 Task: Set up an event for the photography class.
Action: Mouse moved to (720, 317)
Screenshot: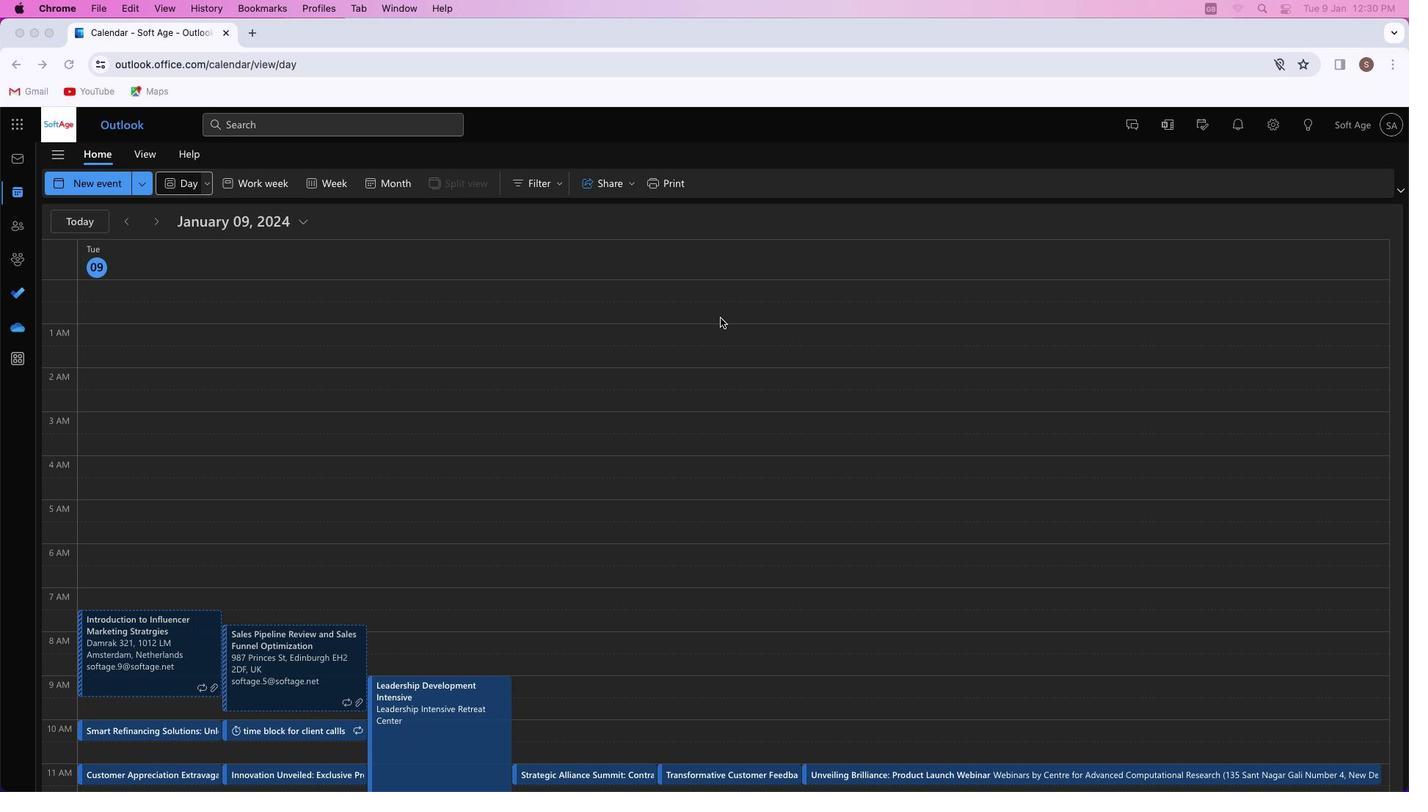 
Action: Mouse pressed left at (720, 317)
Screenshot: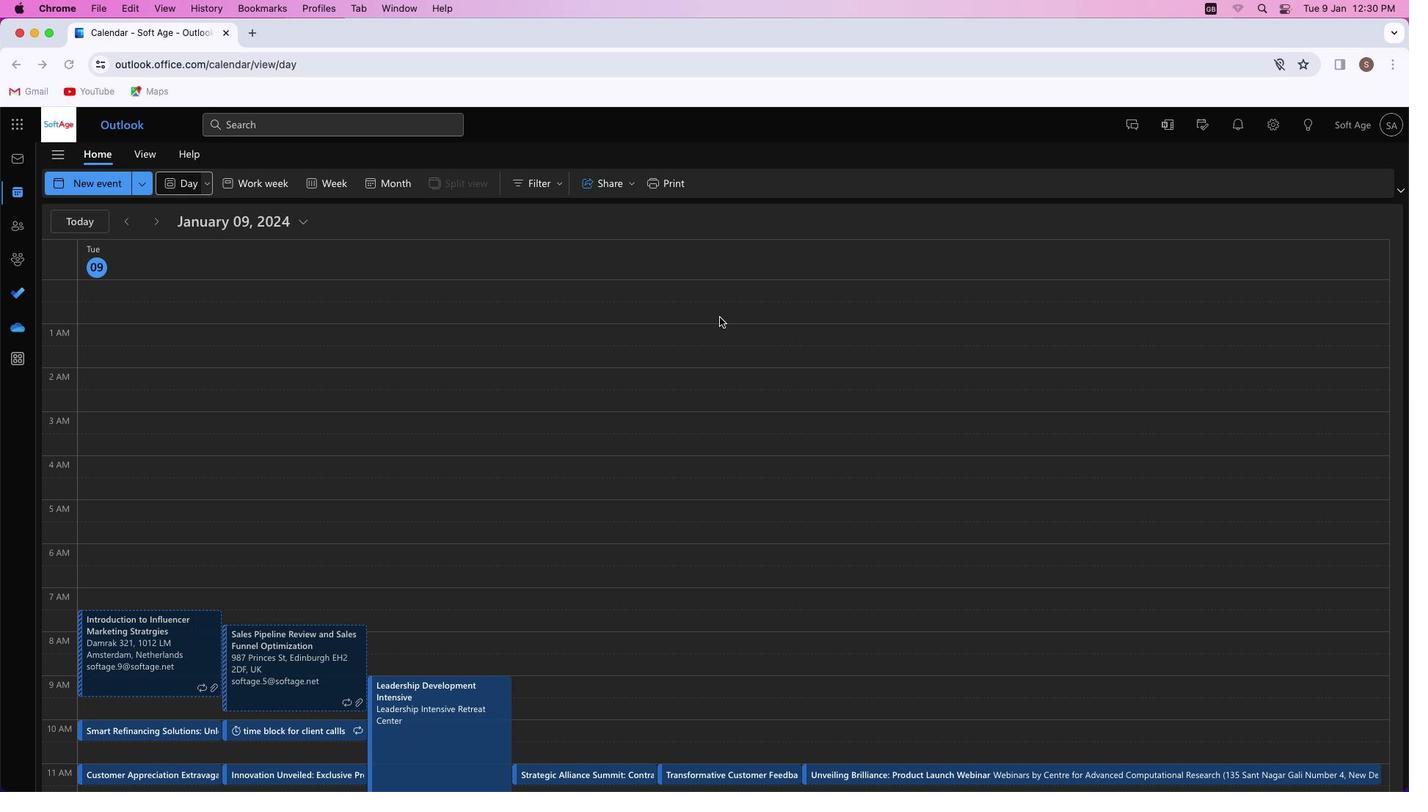 
Action: Mouse moved to (98, 183)
Screenshot: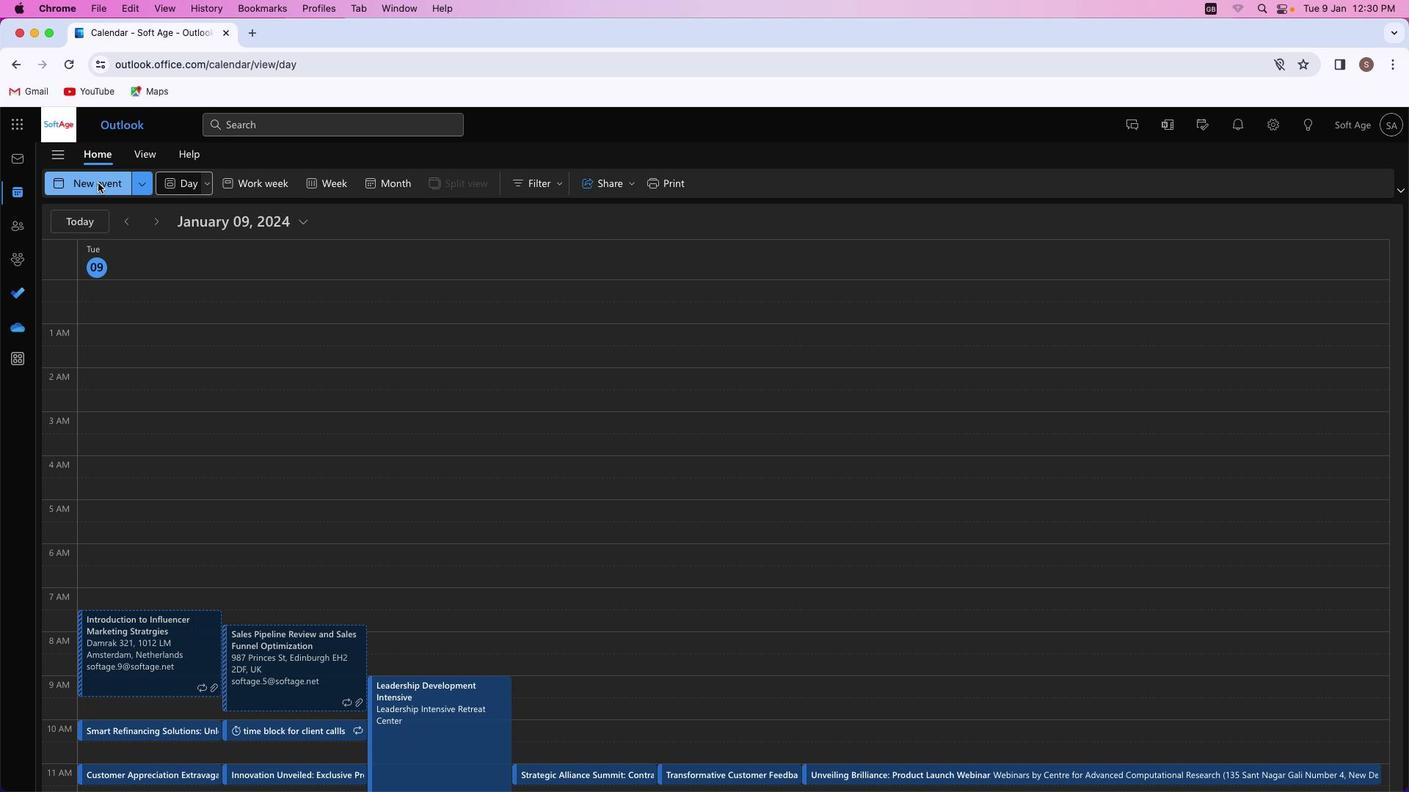 
Action: Mouse pressed left at (98, 183)
Screenshot: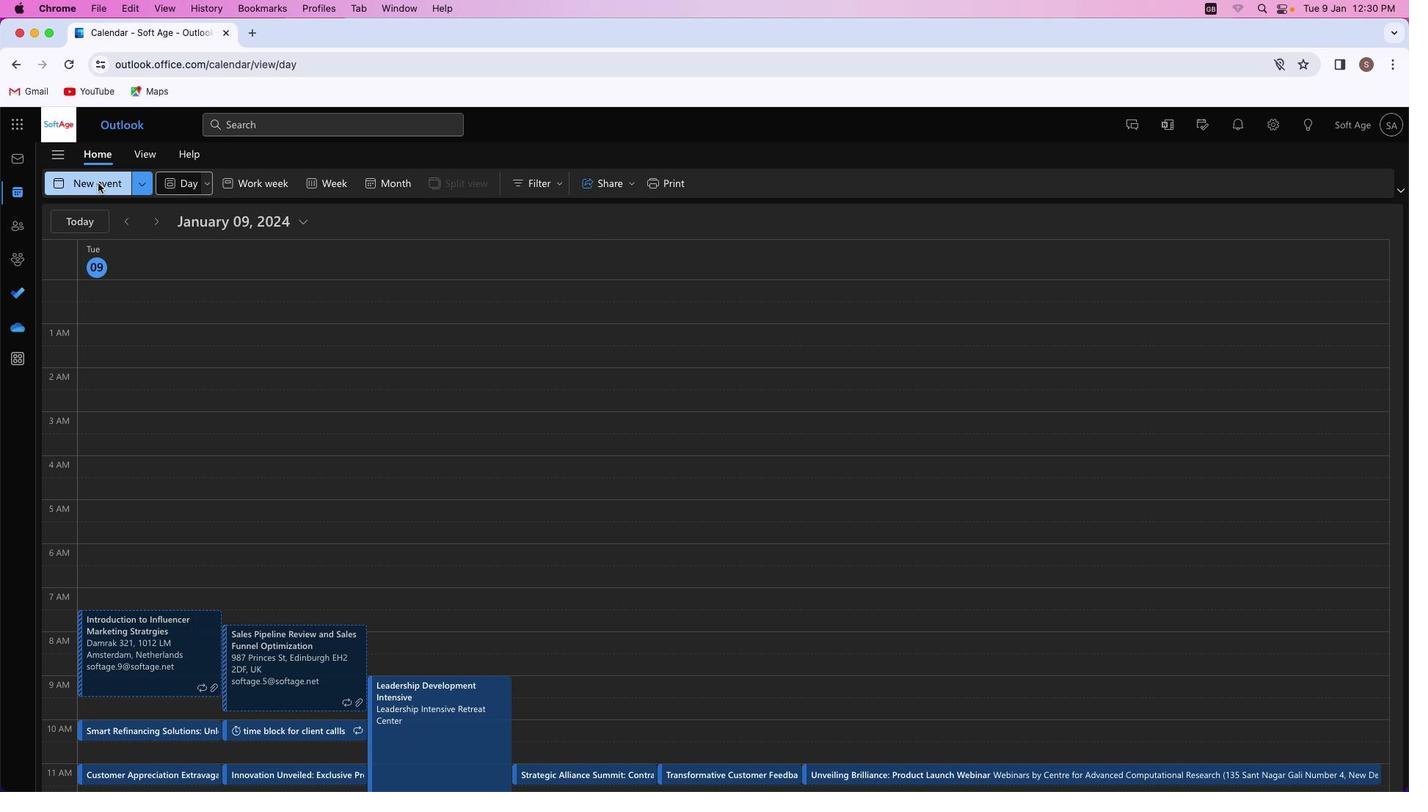 
Action: Mouse moved to (391, 276)
Screenshot: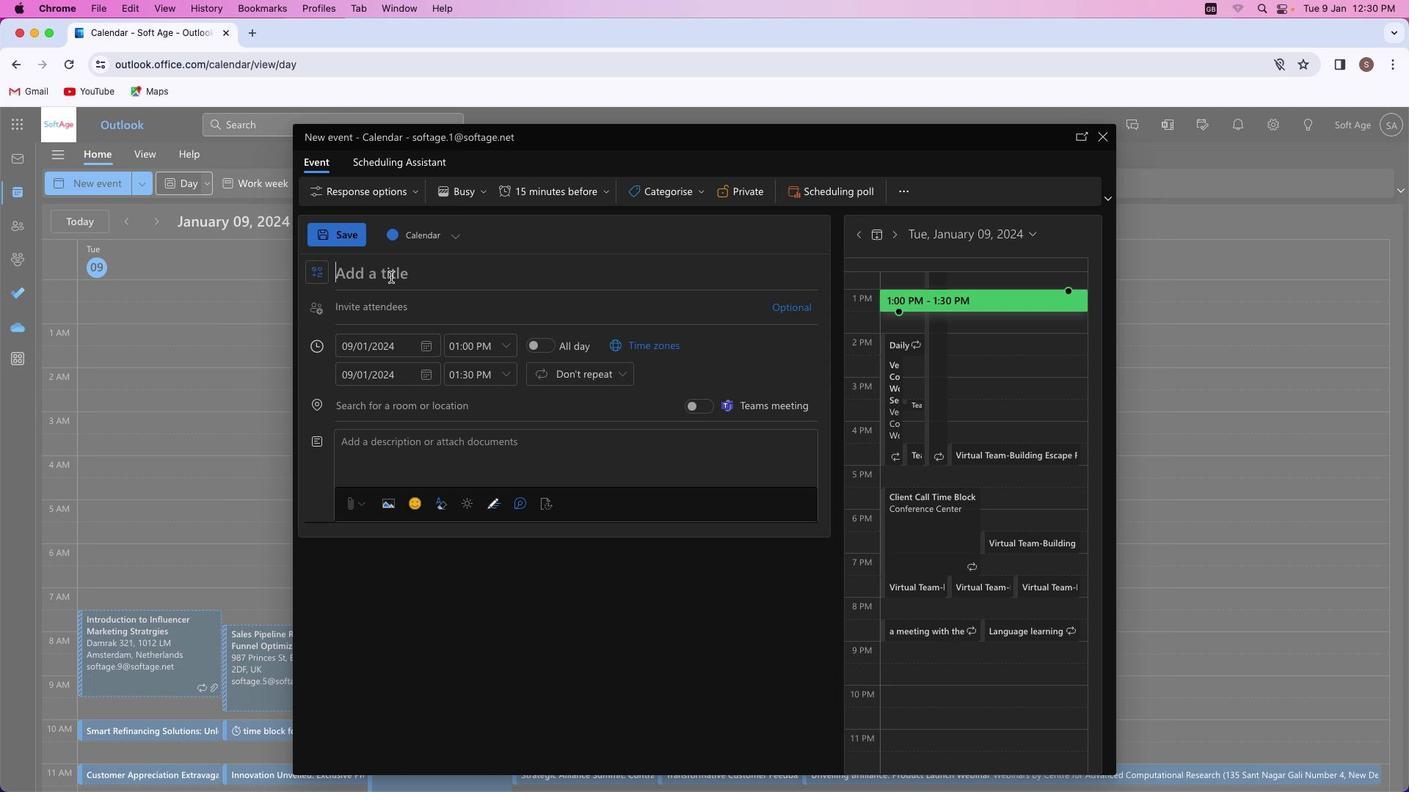 
Action: Mouse pressed left at (391, 276)
Screenshot: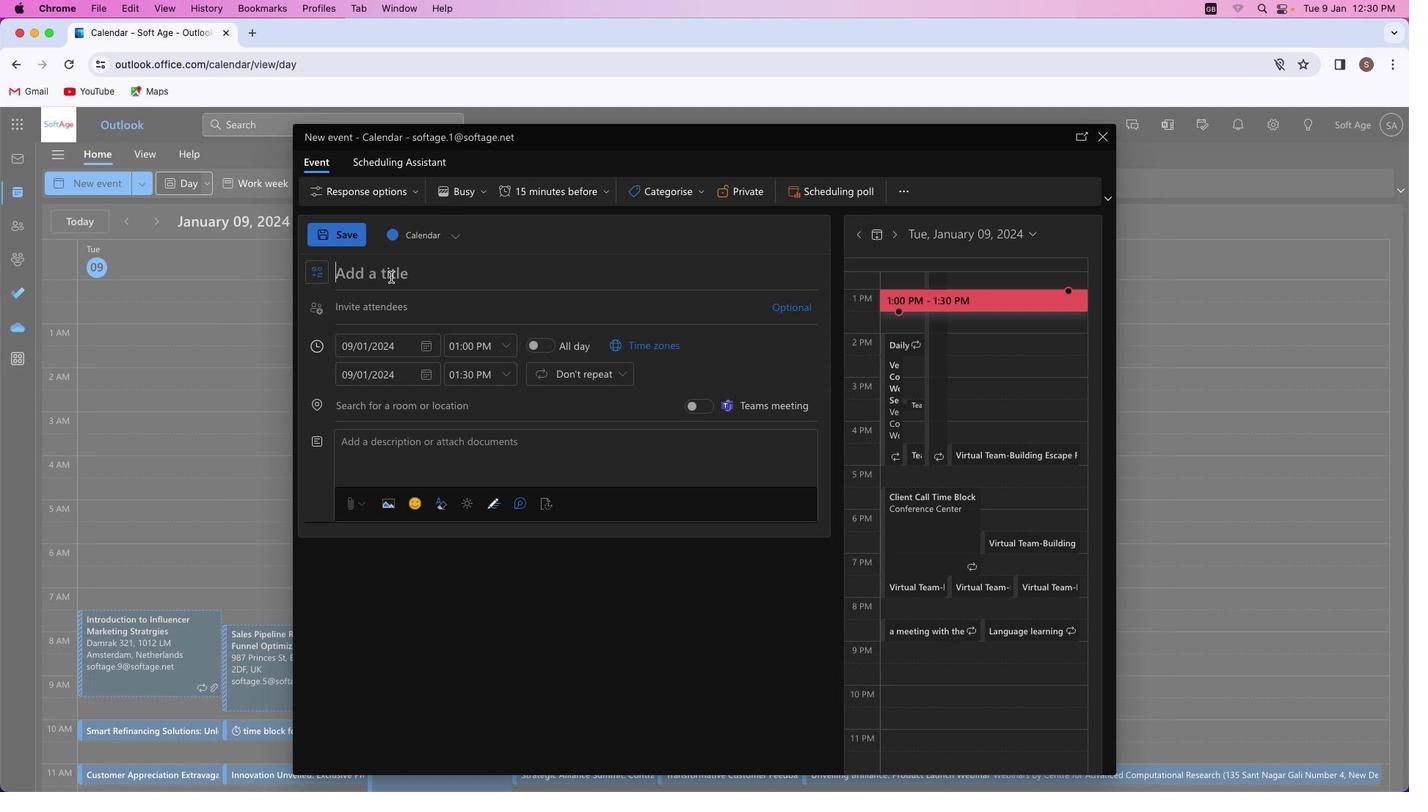 
Action: Key pressed Key.shift'S''h''u''t''t''e''r'Key.shift'C''r''a''f''t'Key.shift_r':'Key.spaceKey.leftKey.leftKey.leftKey.rightKey.rightKey.rightKey.shift'P''h''o''t''o''g''r''a''p''h''y'Key.spaceKey.shift'C''l''a''s''s'
Screenshot: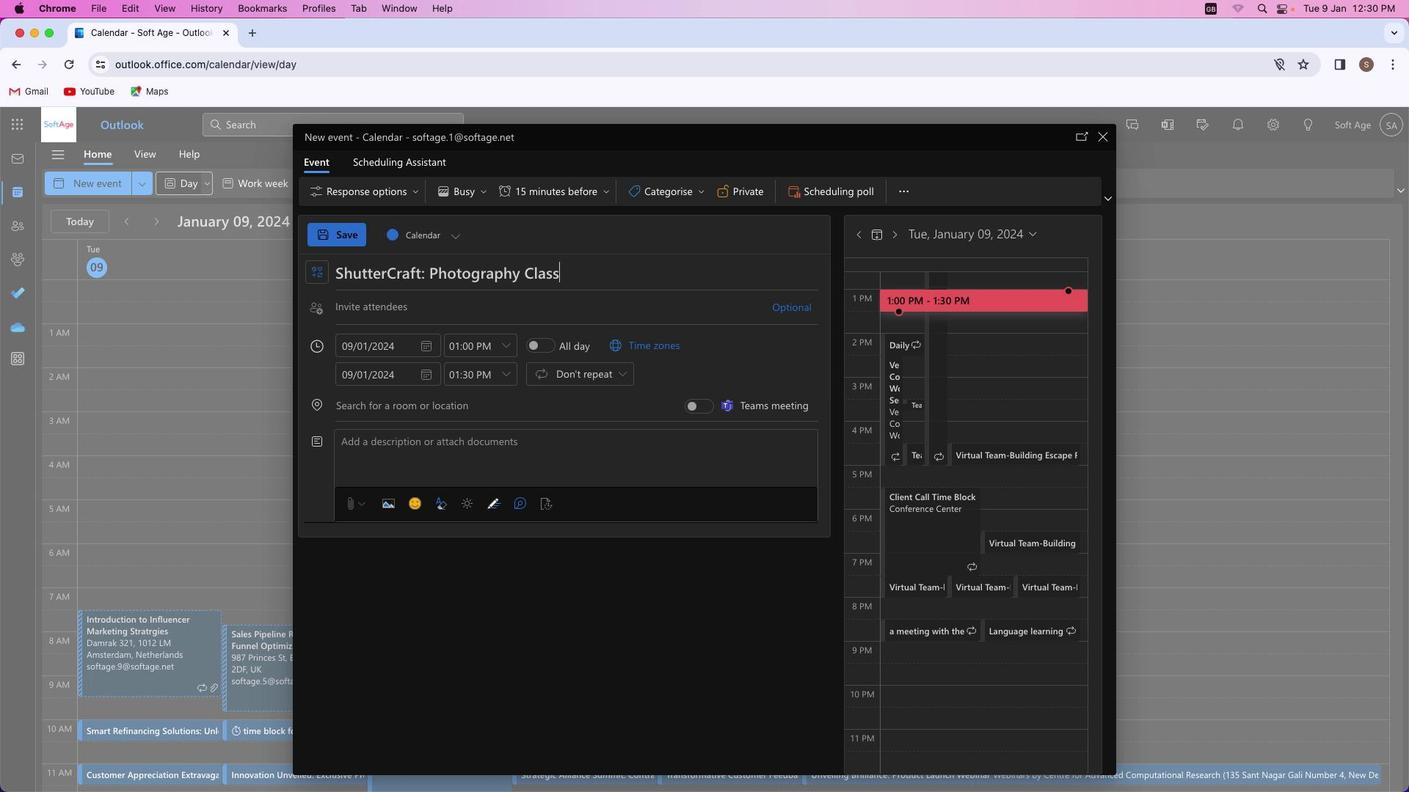 
Action: Mouse moved to (388, 300)
Screenshot: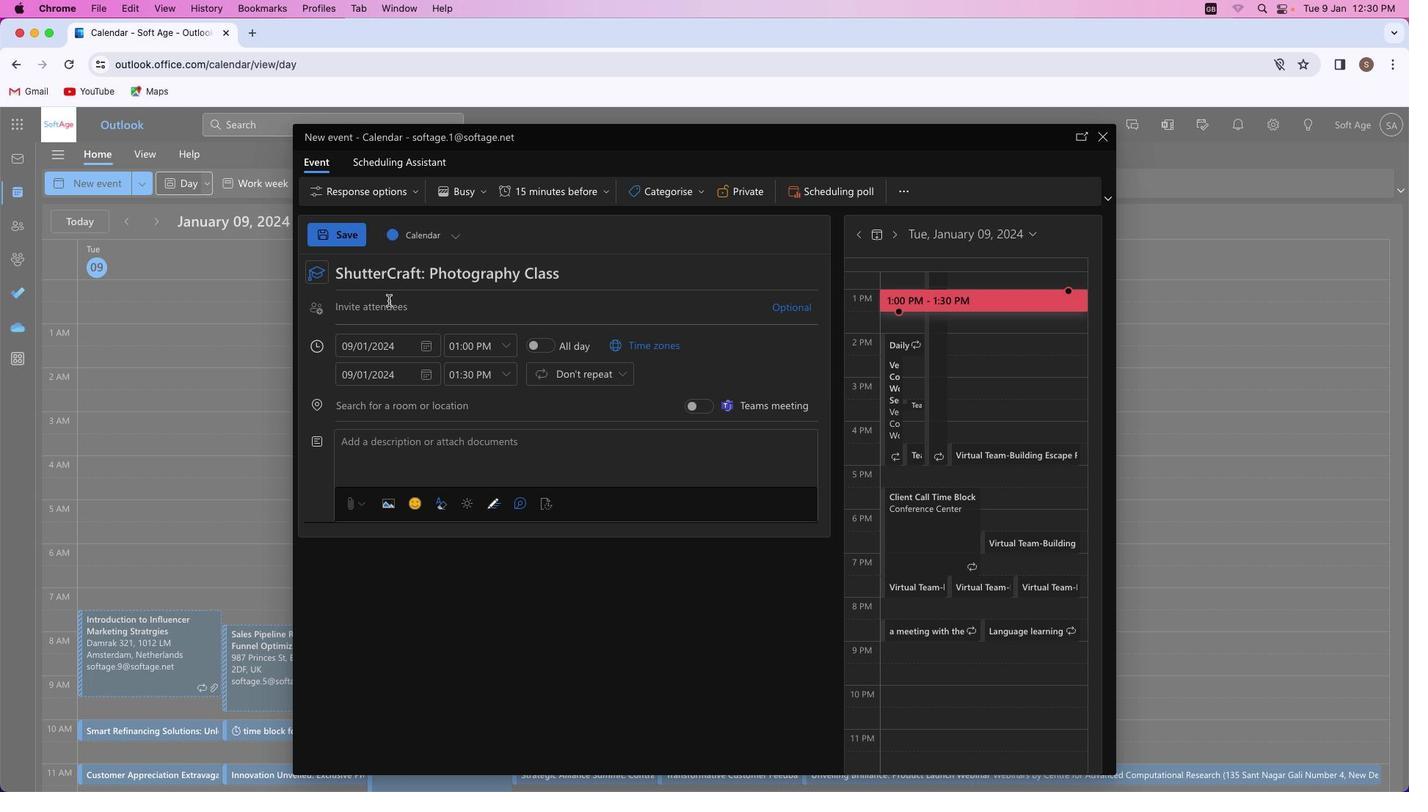 
Action: Mouse pressed left at (388, 300)
Screenshot: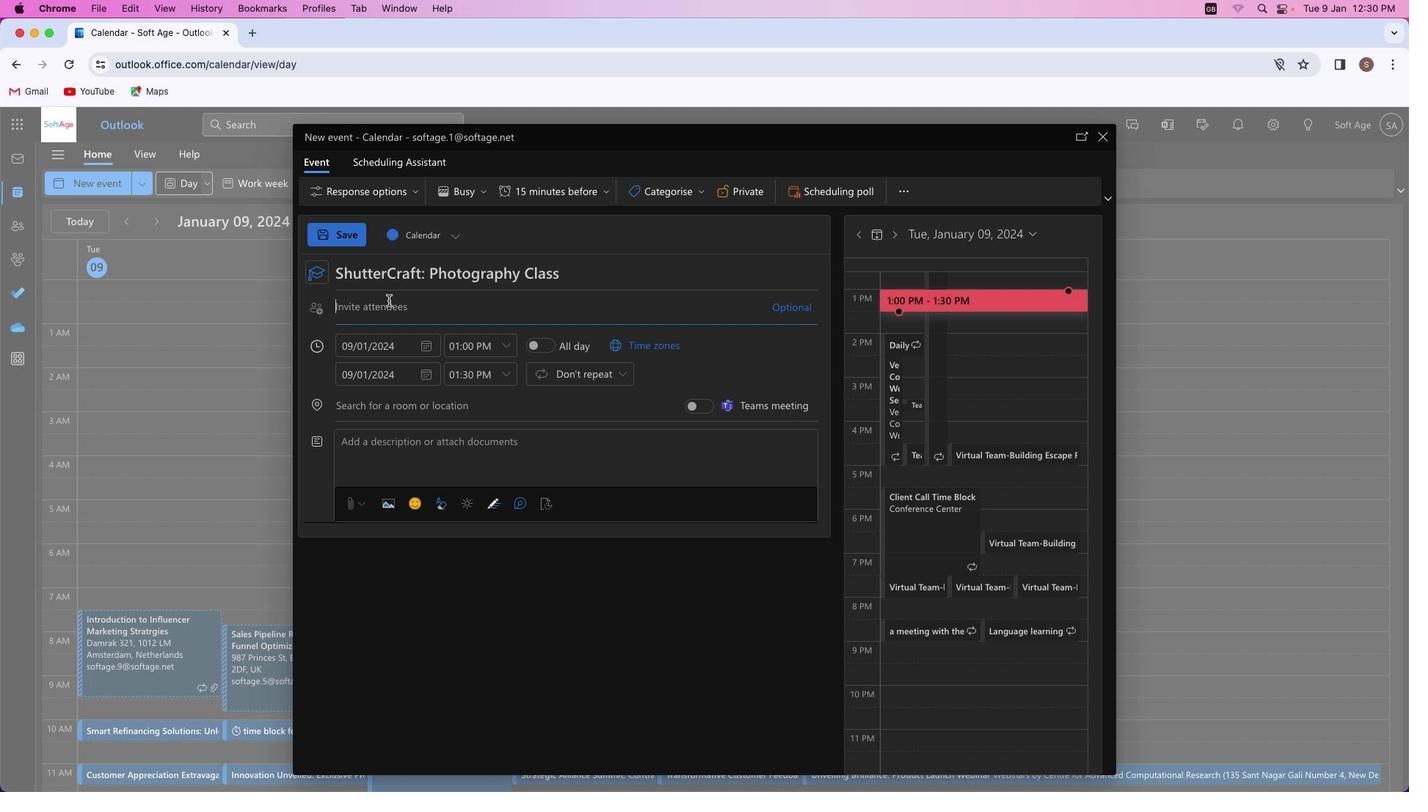 
Action: Key pressed Key.shift'A''k''a''s''h''r''a''j''p''u''t'Key.shift'@''o''u''t''l''o''o''k''.''c''o''m'
Screenshot: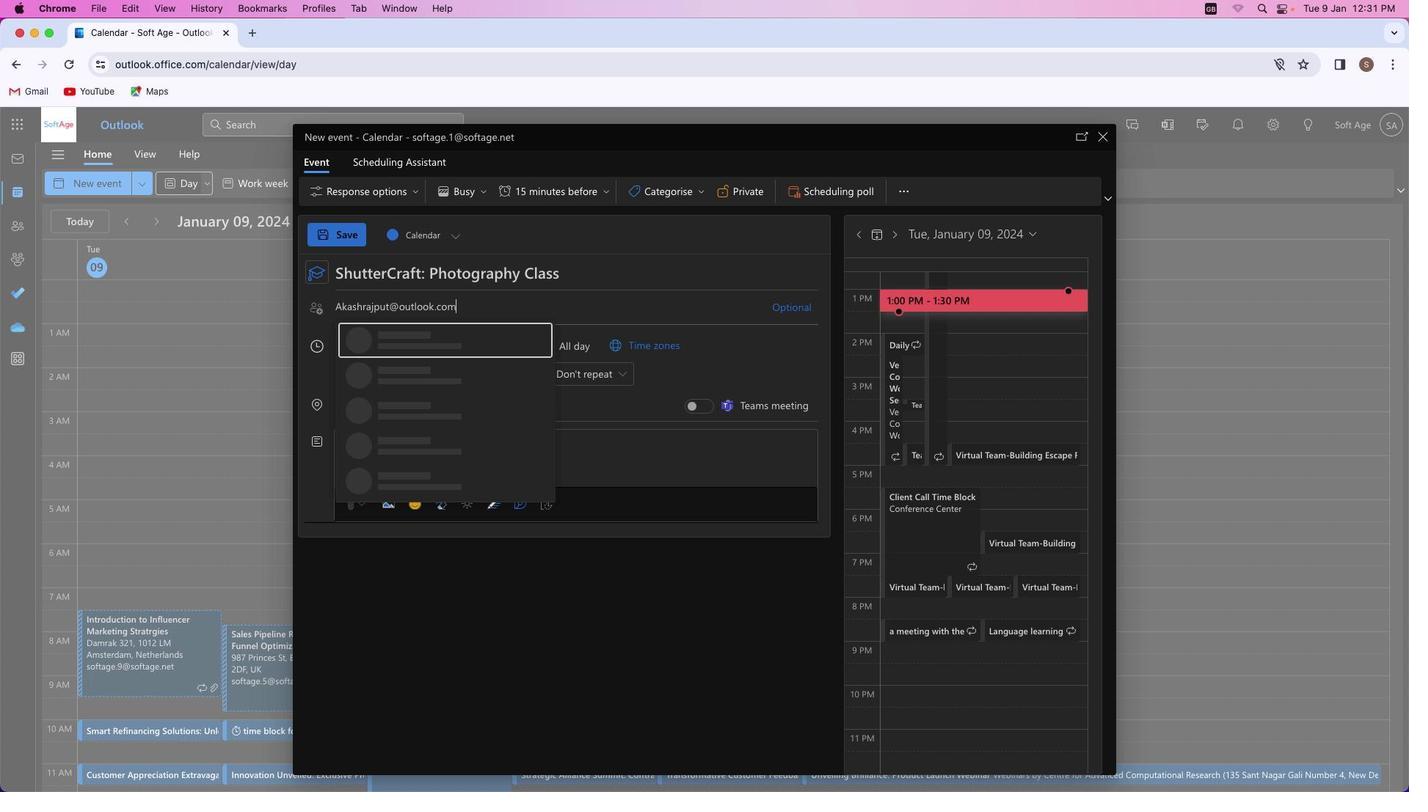 
Action: Mouse moved to (449, 334)
Screenshot: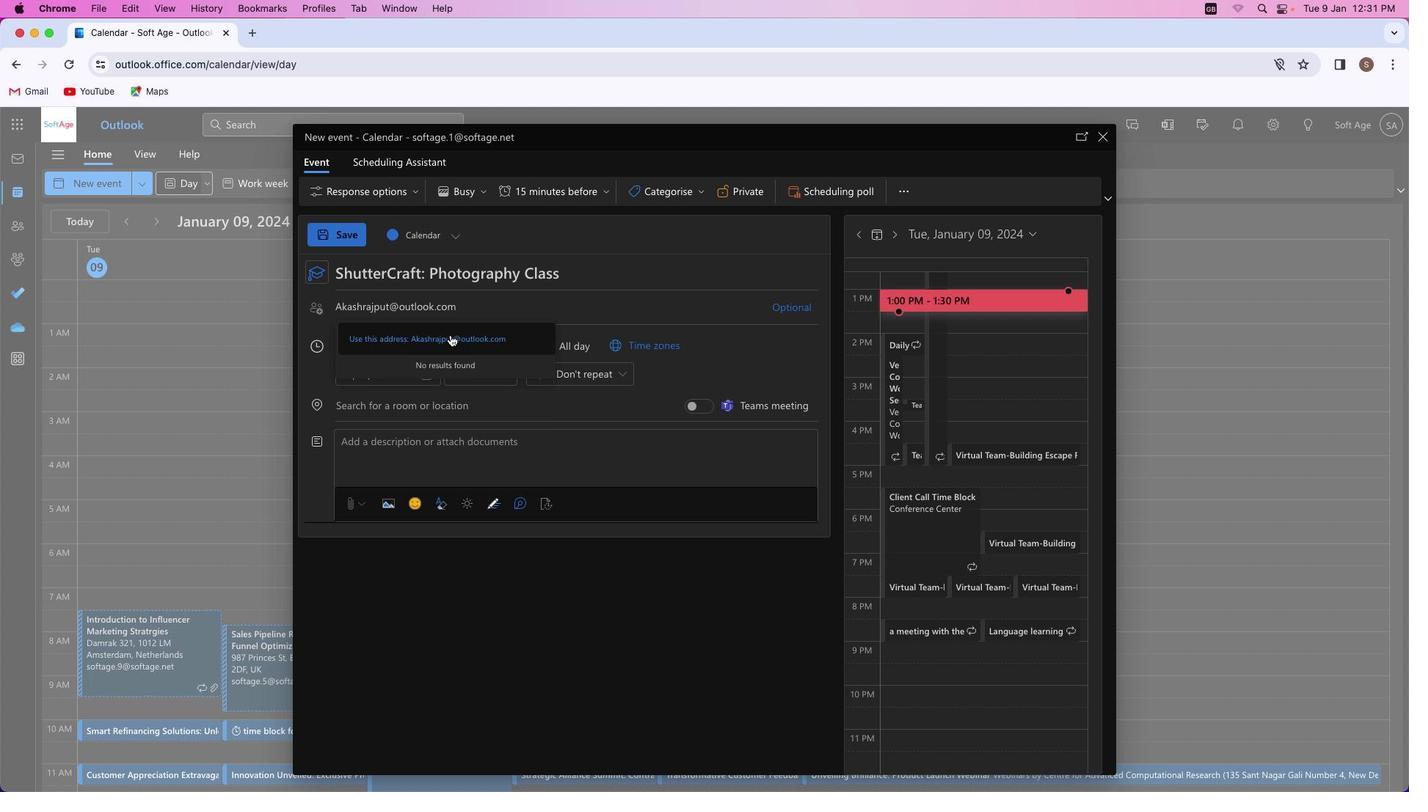 
Action: Mouse pressed left at (449, 334)
Screenshot: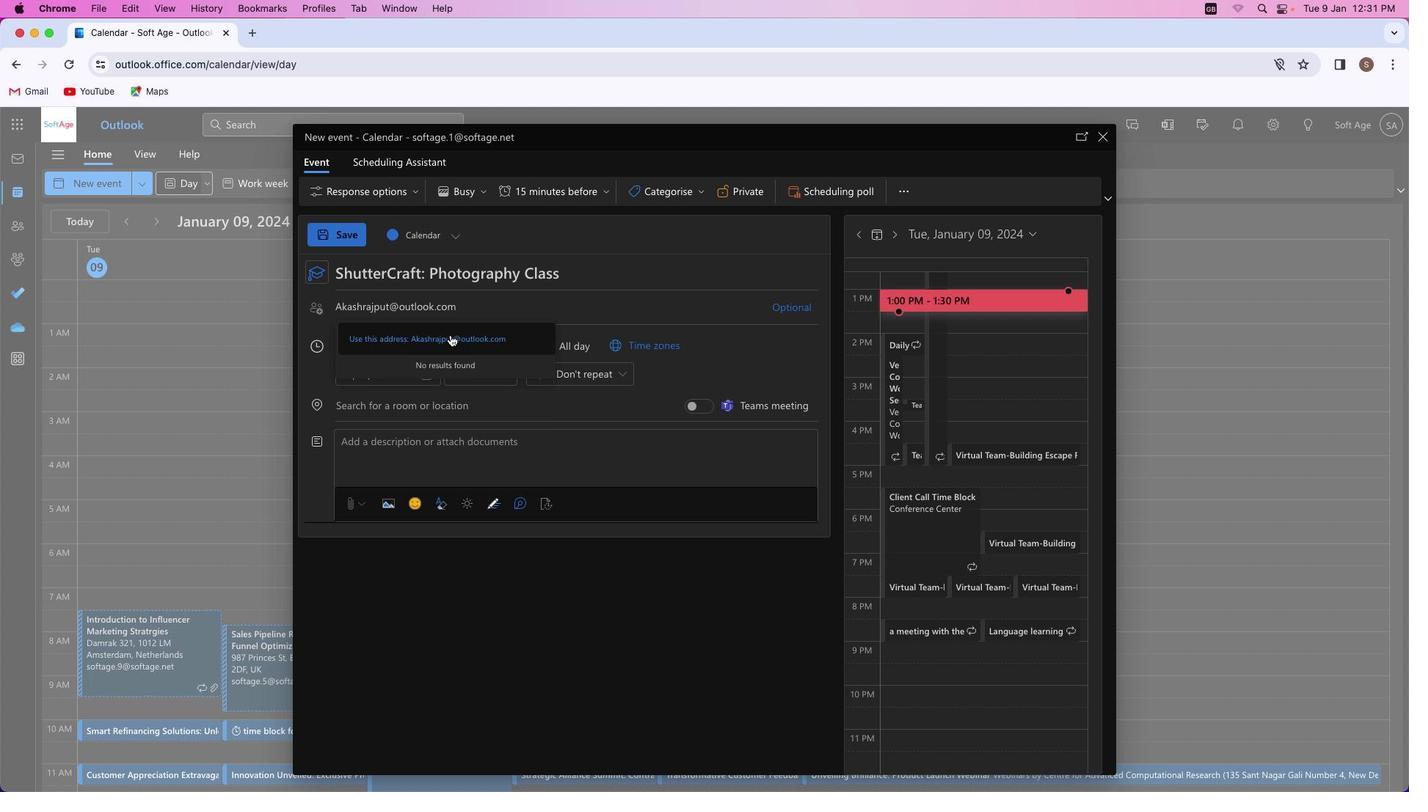 
Action: Mouse moved to (499, 339)
Screenshot: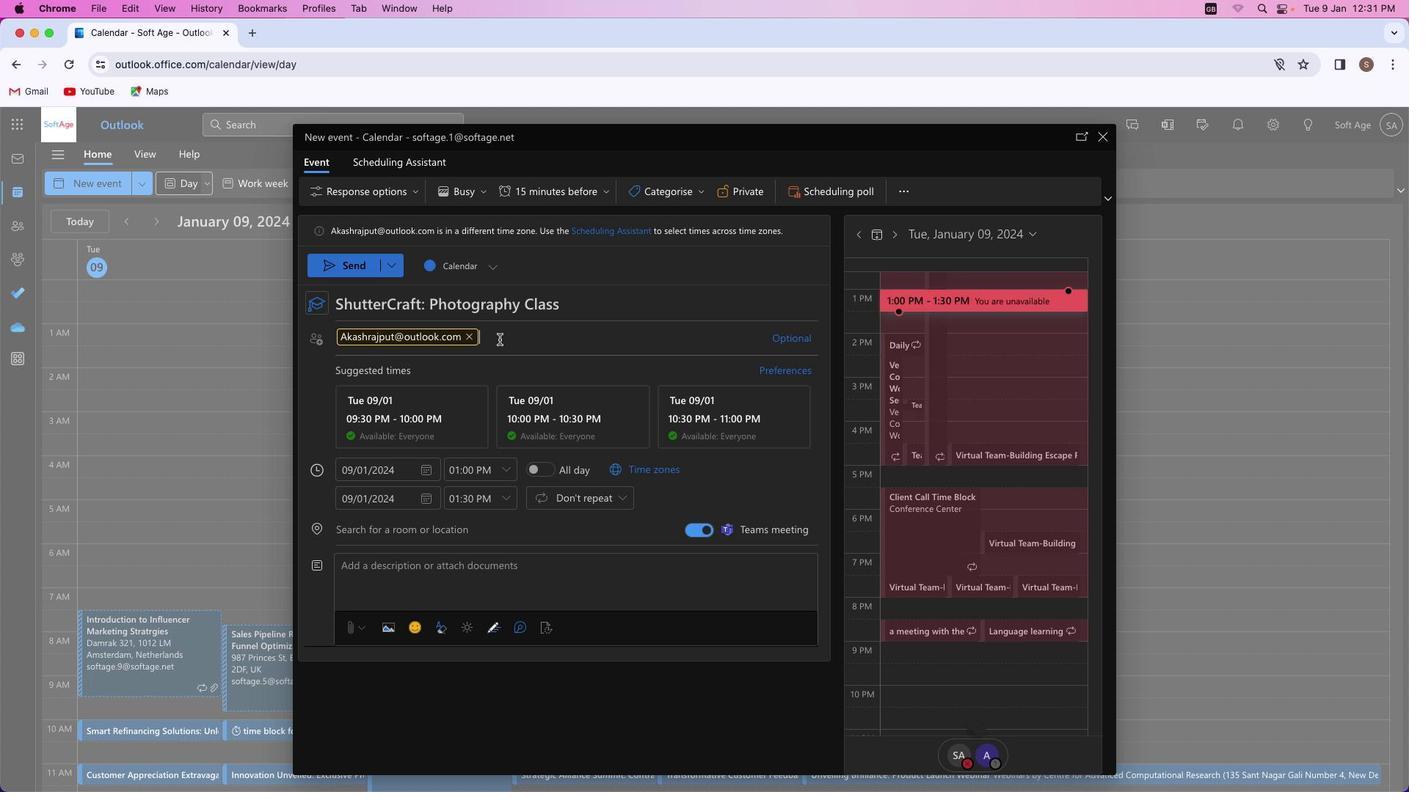 
Action: Key pressed 's''h''i''v''a''m''y''a''d''a''v''s''m''4''1'Key.shift'@''o''u''t''l''o''o''k''.''c''o''m'
Screenshot: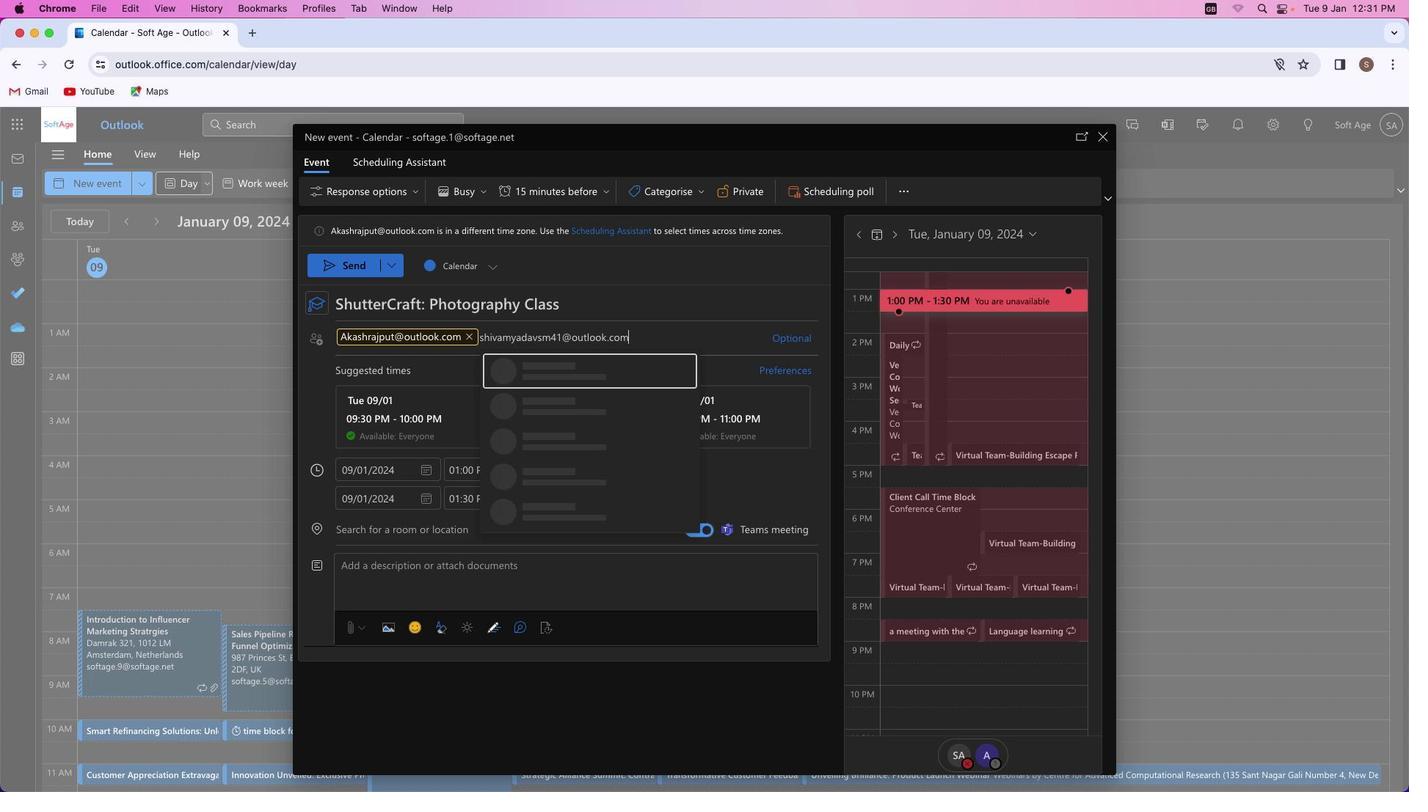 
Action: Mouse moved to (618, 369)
Screenshot: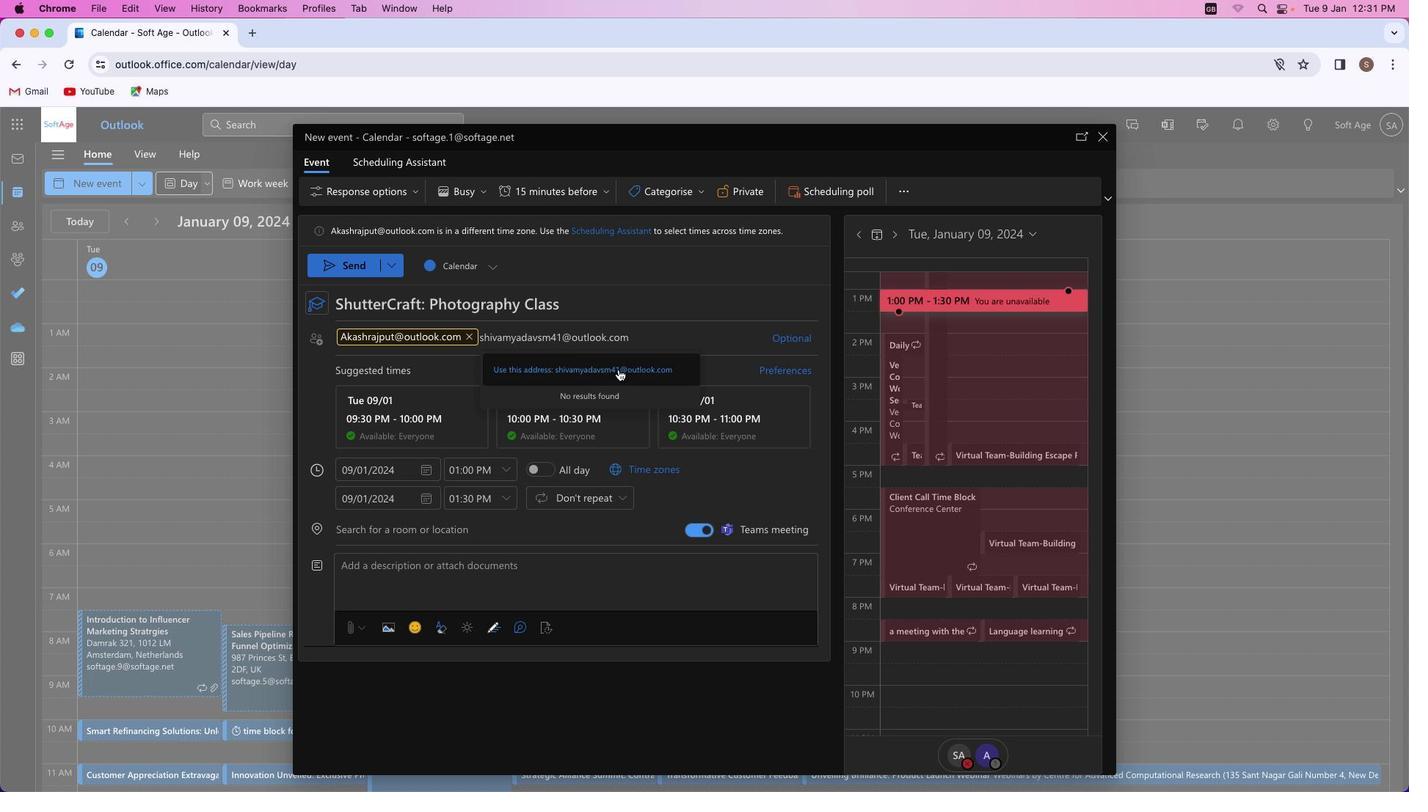 
Action: Mouse pressed left at (618, 369)
Screenshot: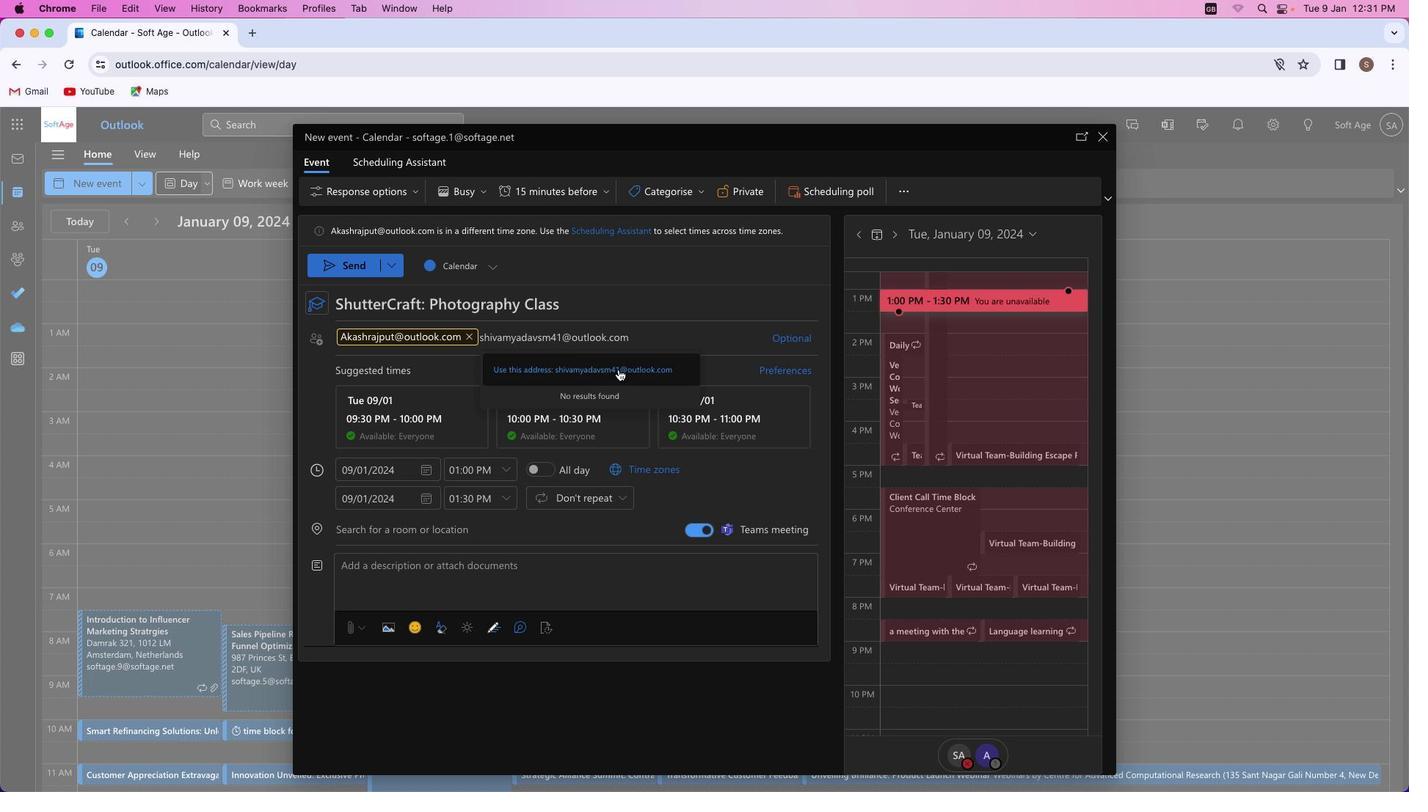 
Action: Mouse moved to (803, 349)
Screenshot: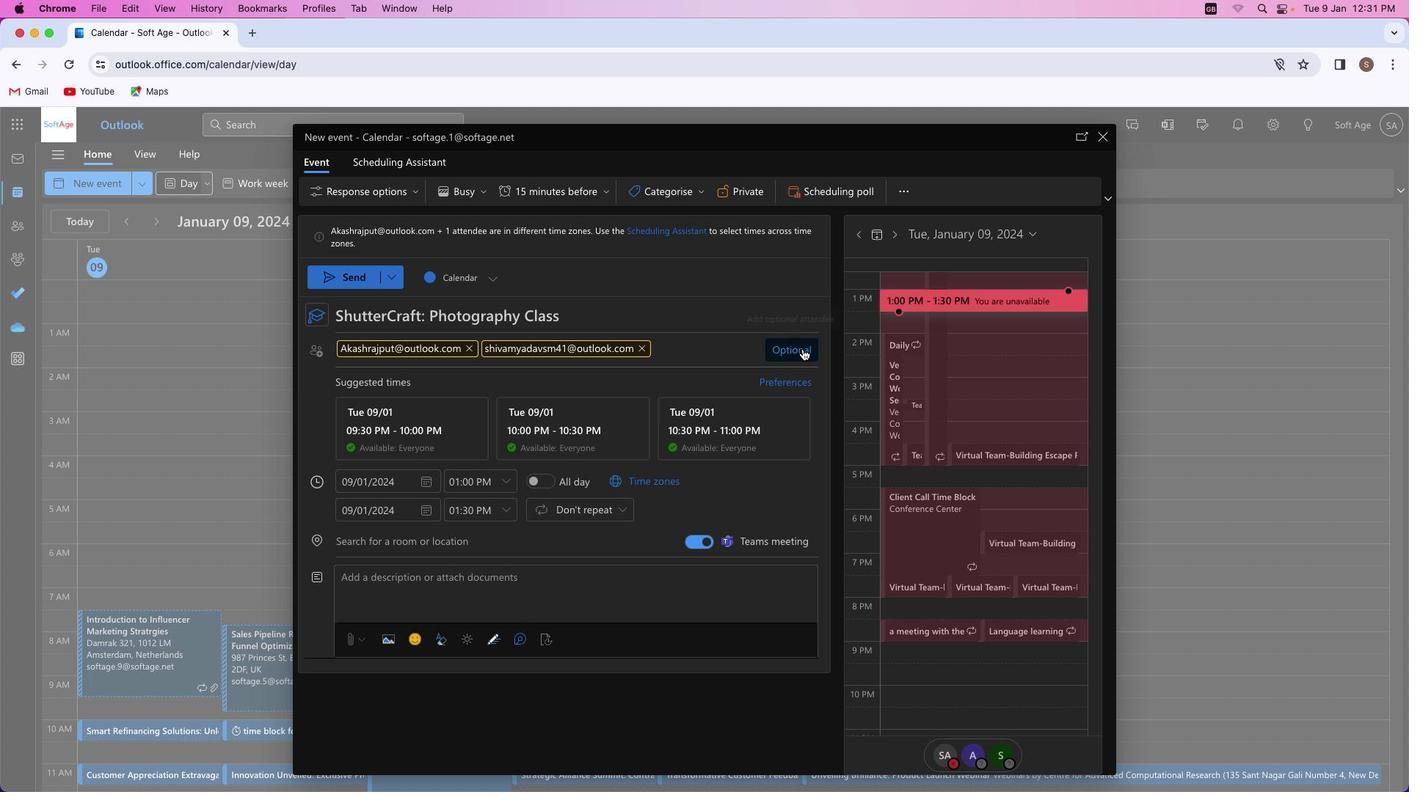 
Action: Mouse pressed left at (803, 349)
Screenshot: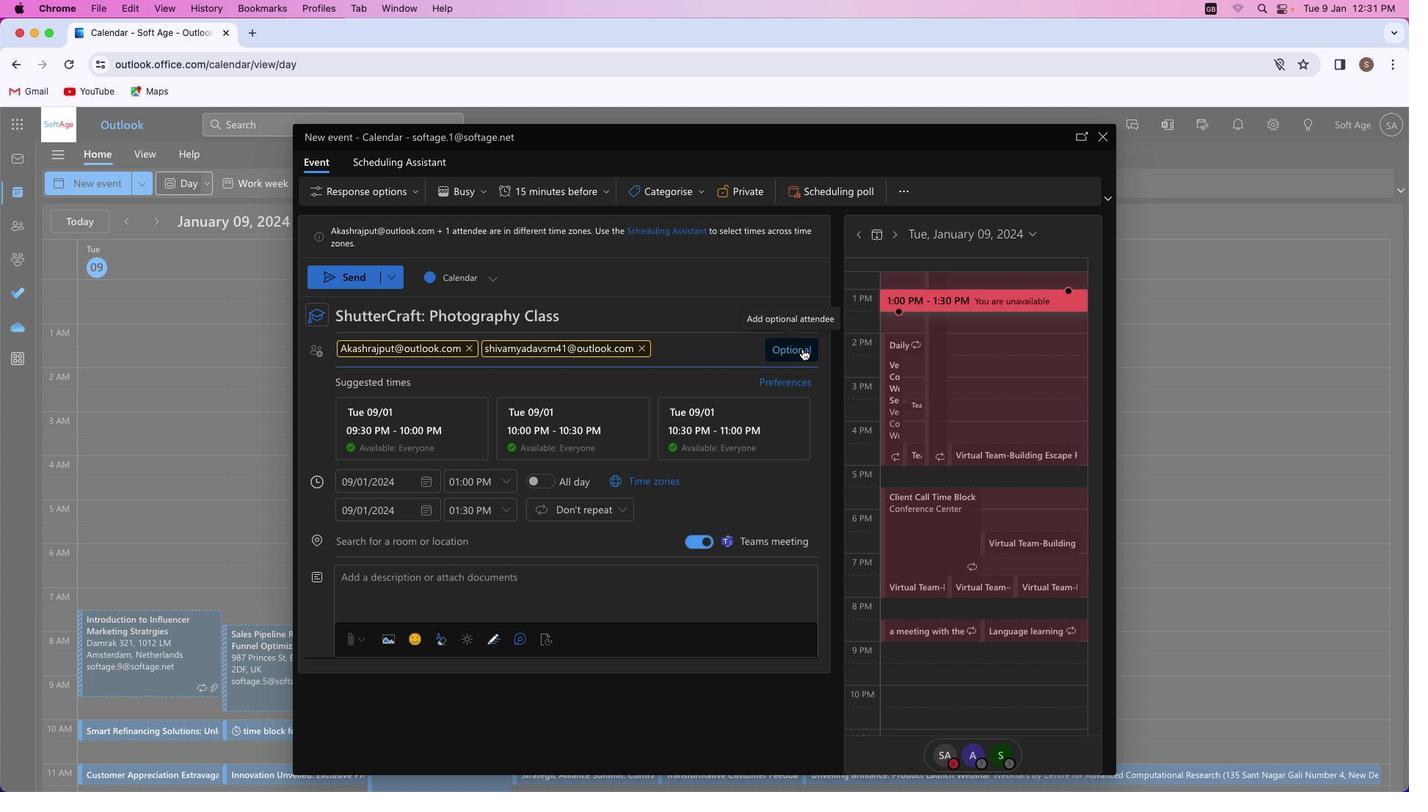 
Action: Mouse moved to (389, 379)
Screenshot: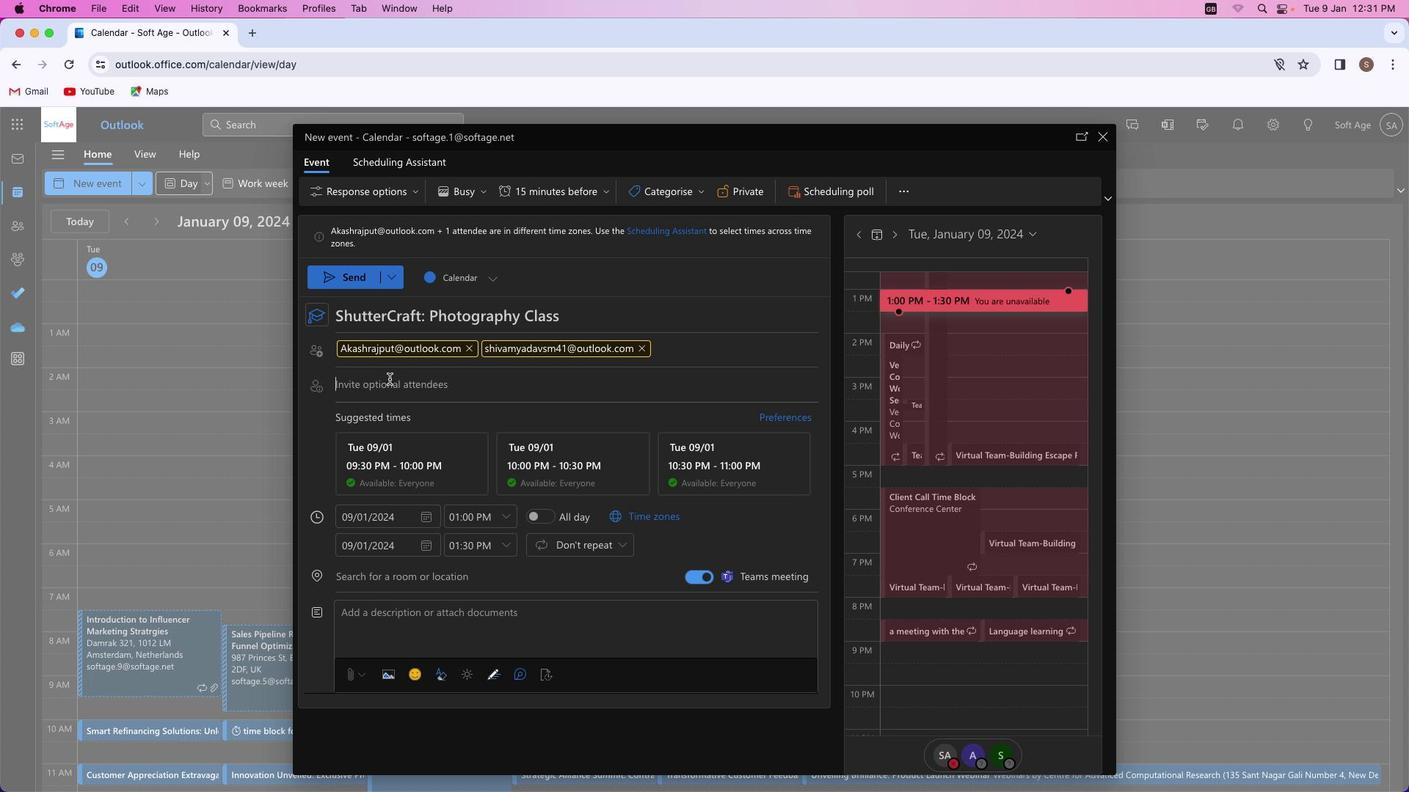 
Action: Key pressed 'm''u''k''k''u''n''d''1''0'Key.shift'@''o''u''t''l''o''o''k''.''c''o''m'
Screenshot: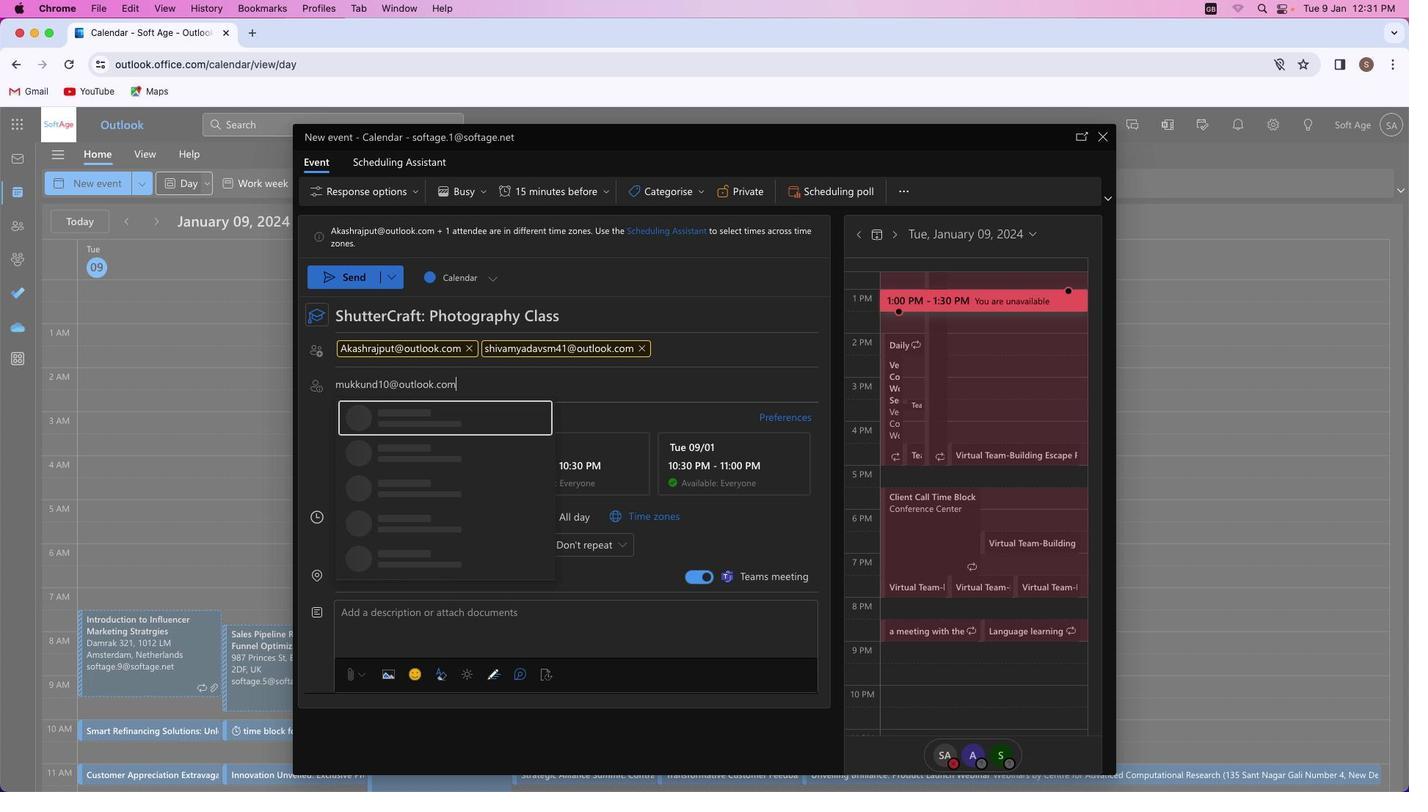 
Action: Mouse moved to (469, 410)
Screenshot: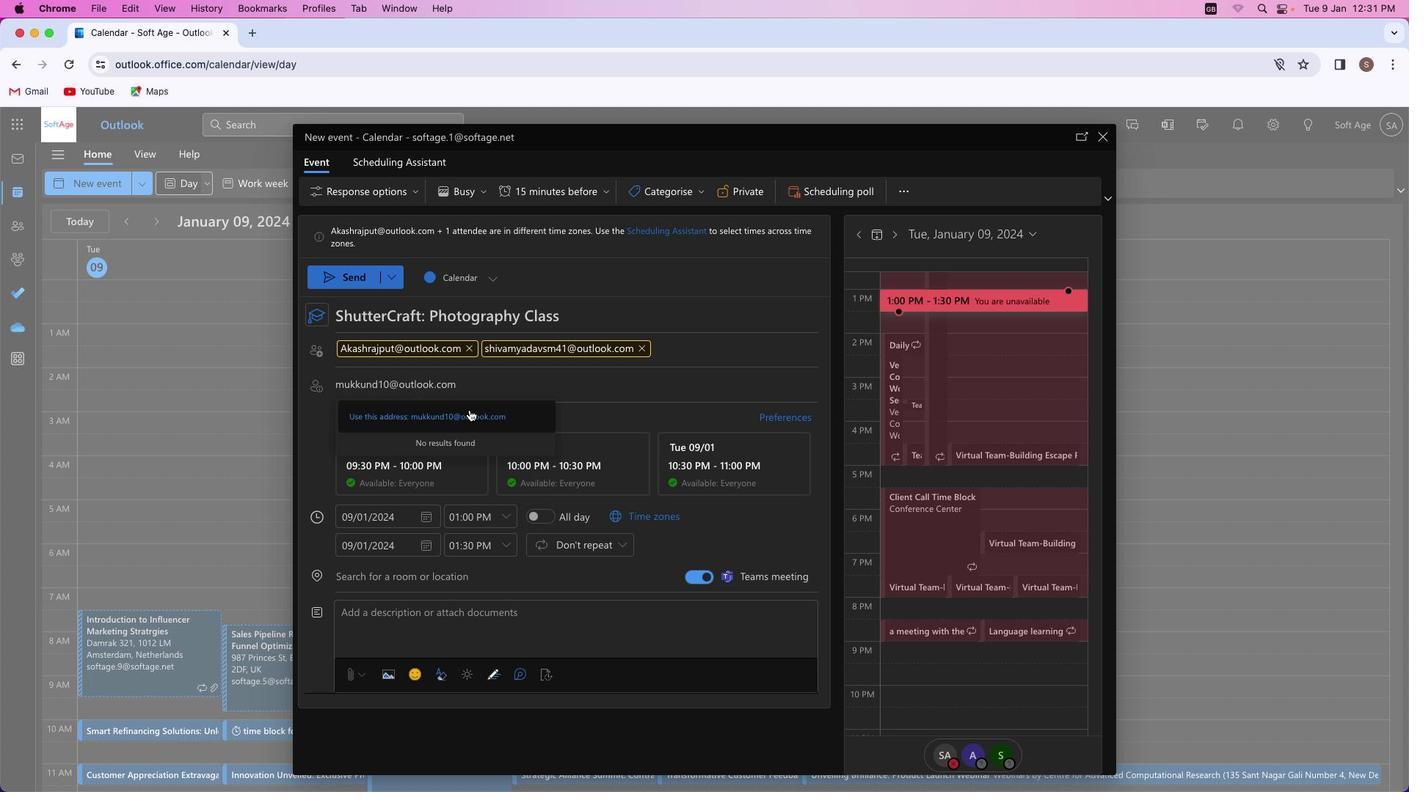 
Action: Mouse pressed left at (469, 410)
Screenshot: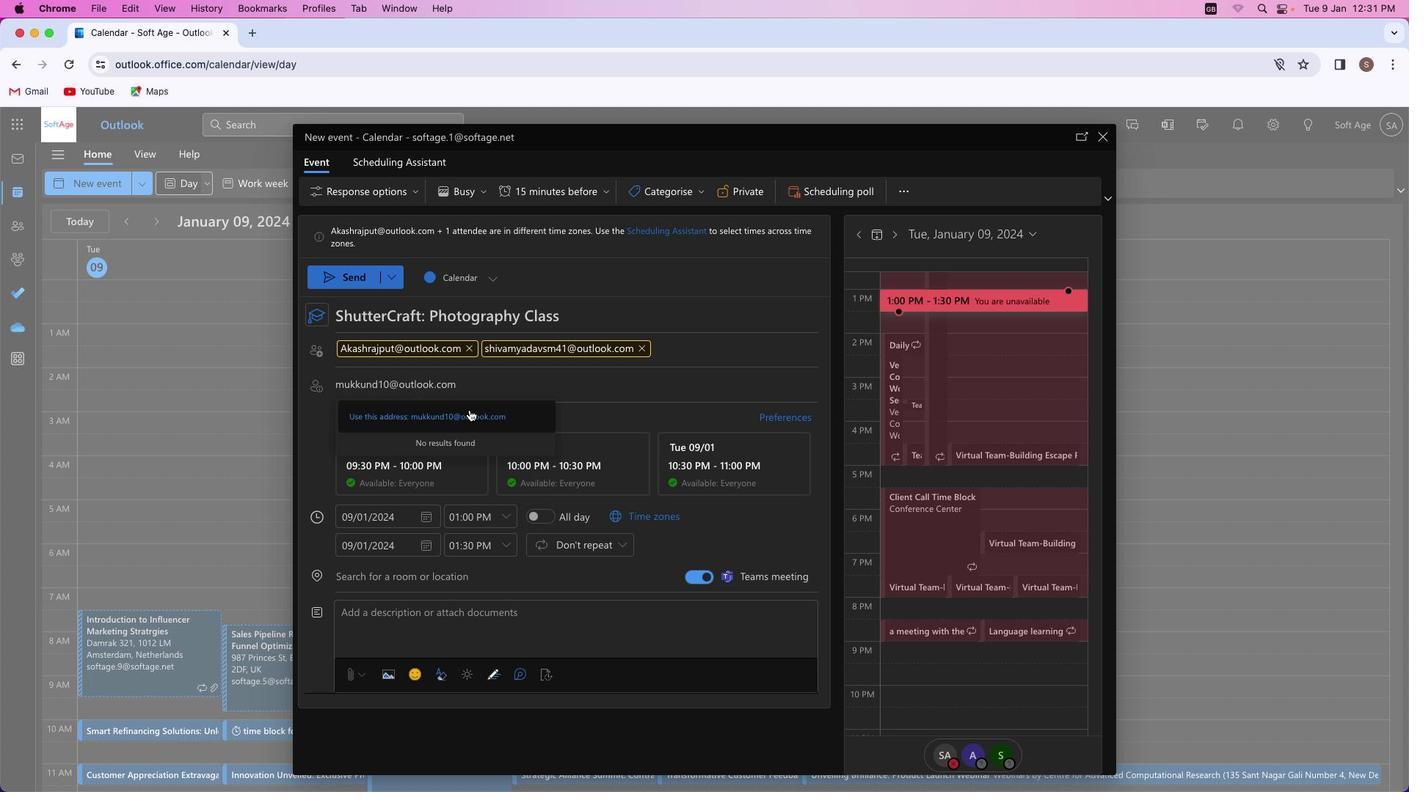 
Action: Mouse moved to (382, 575)
Screenshot: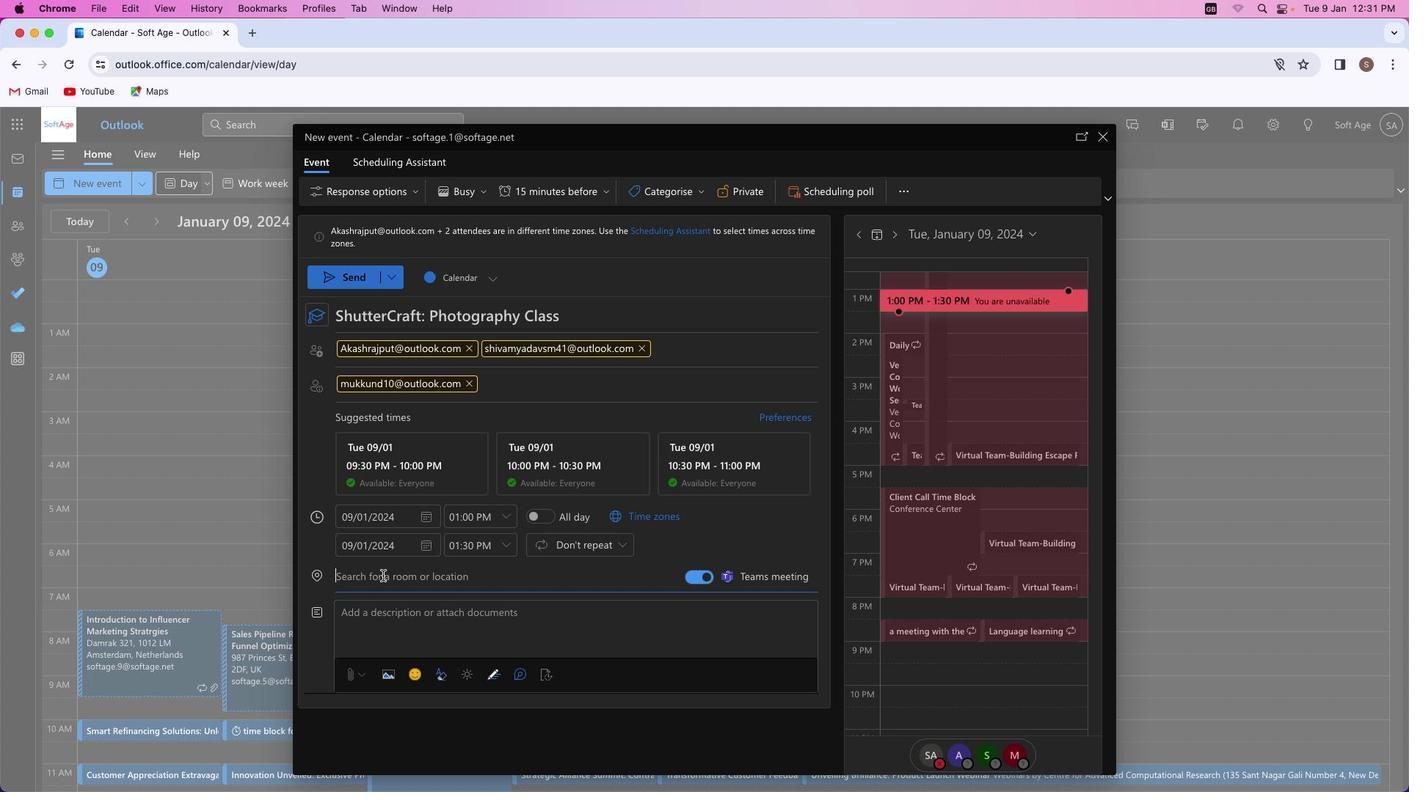 
Action: Mouse pressed left at (382, 575)
Screenshot: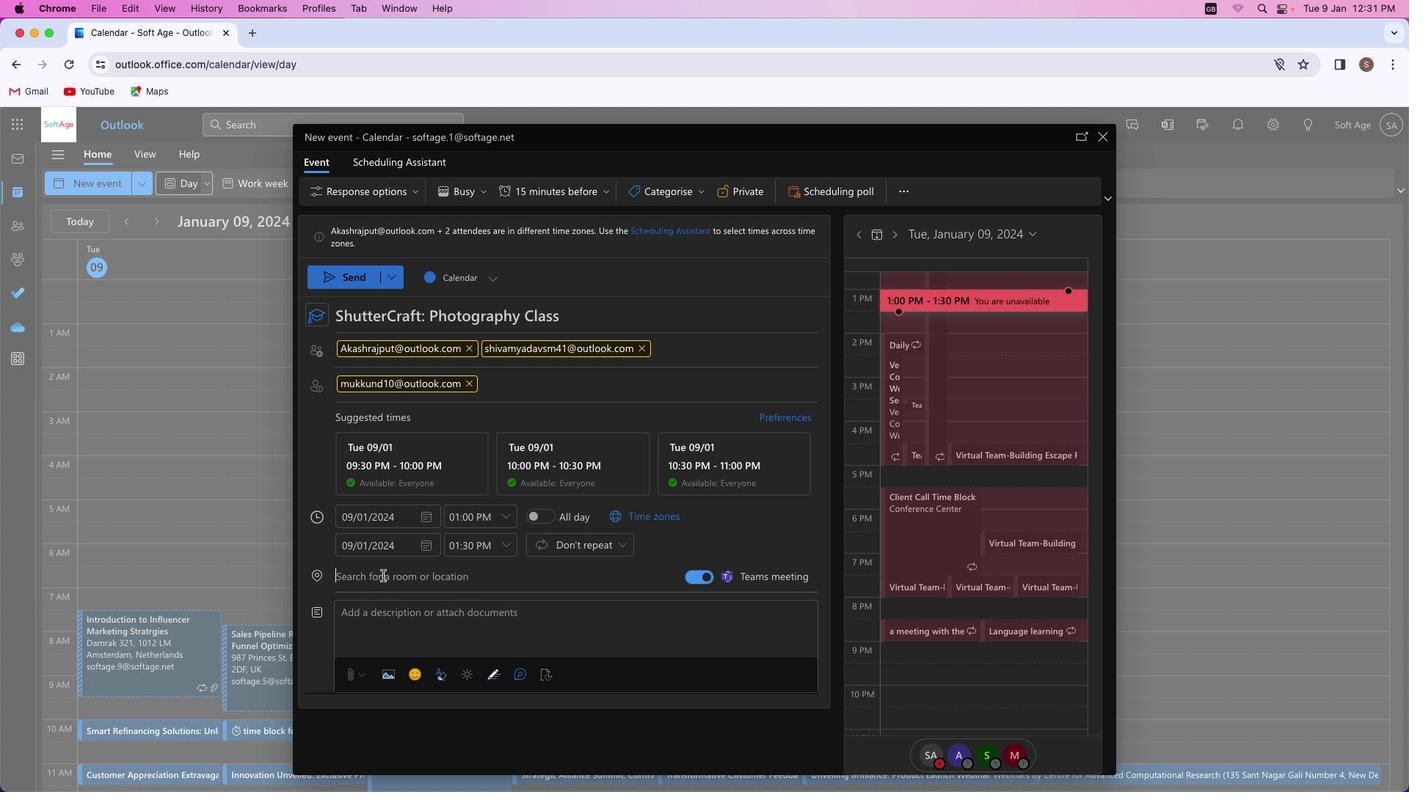 
Action: Key pressed Key.shift_r'P''h''o''t''o''g''r''a''p''h''y'
Screenshot: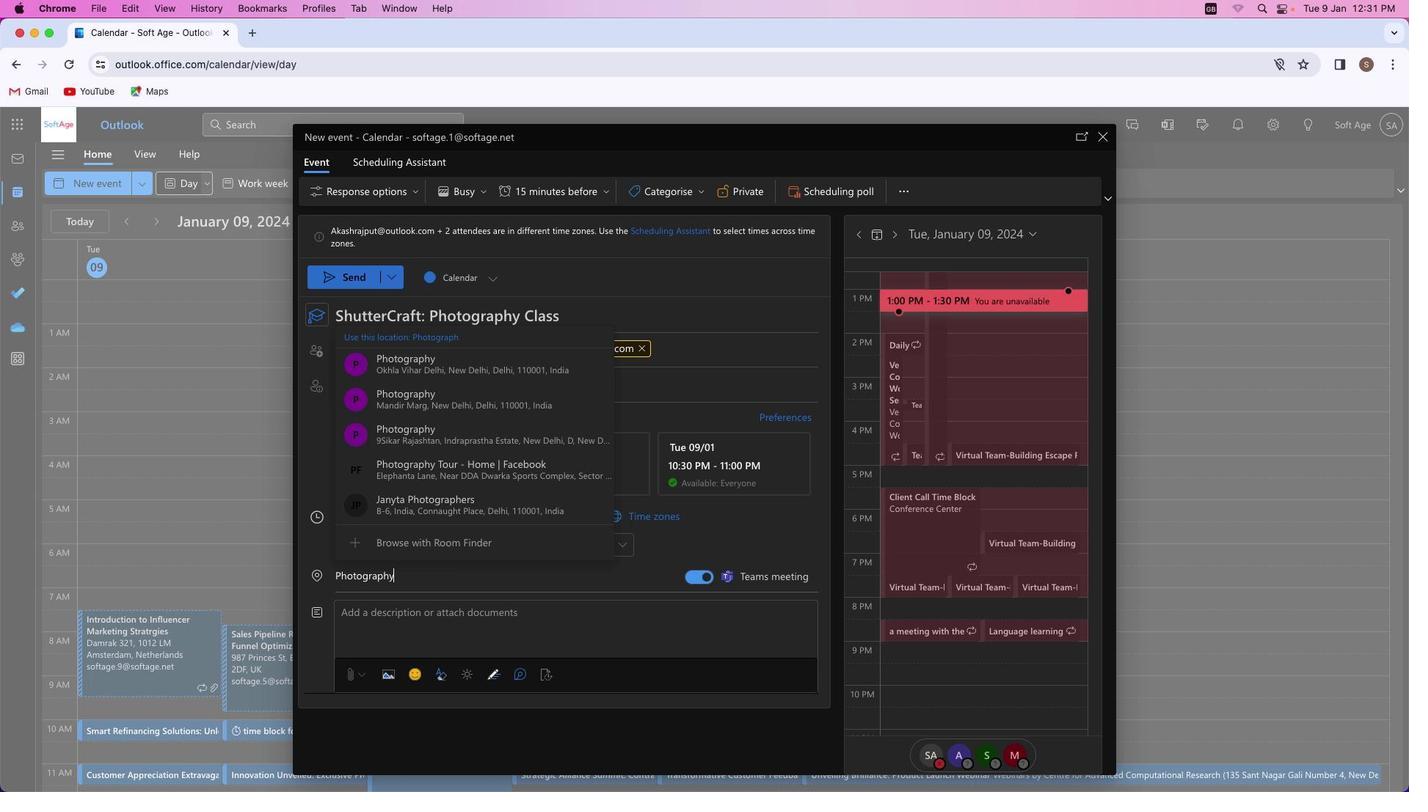 
Action: Mouse moved to (412, 570)
Screenshot: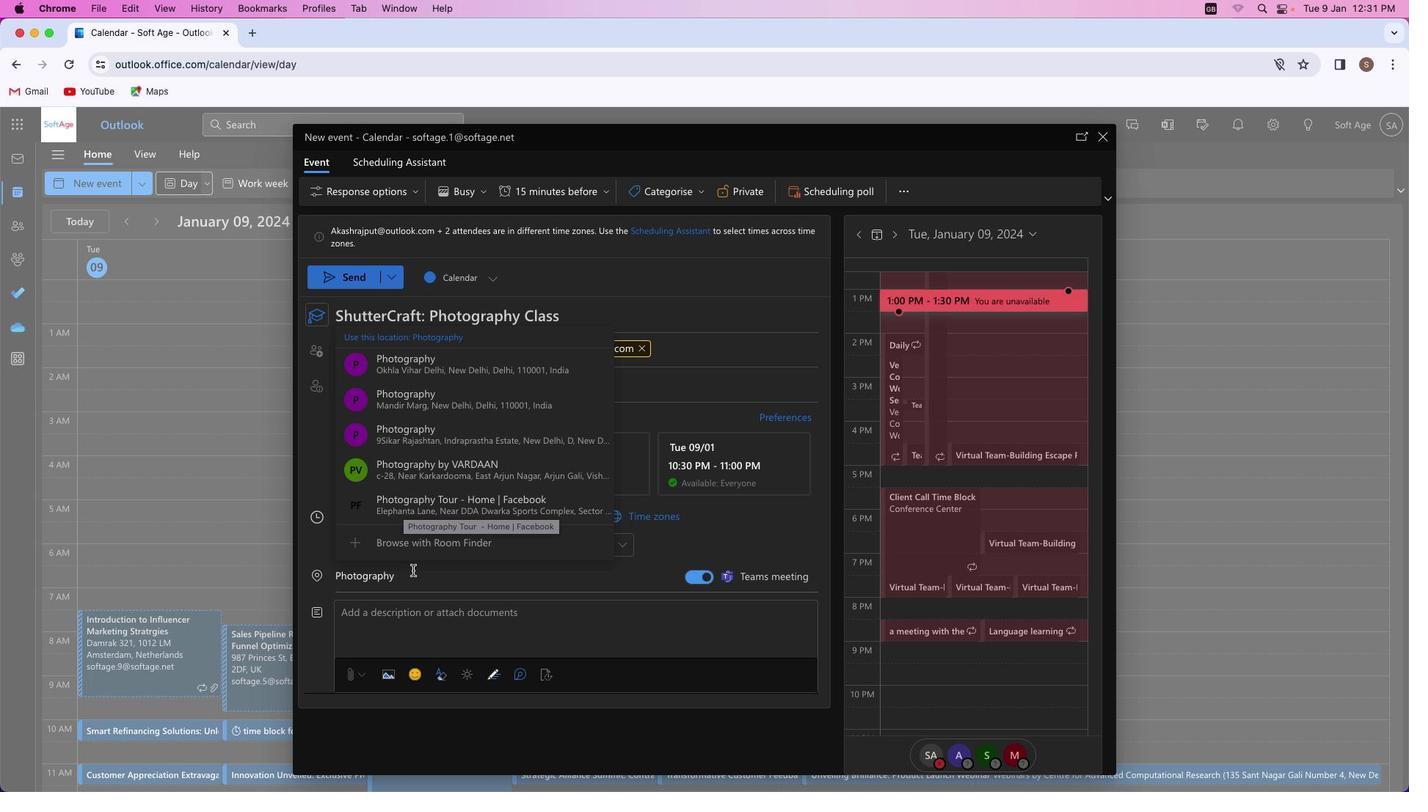 
Action: Key pressed Key.space'c''l'
Screenshot: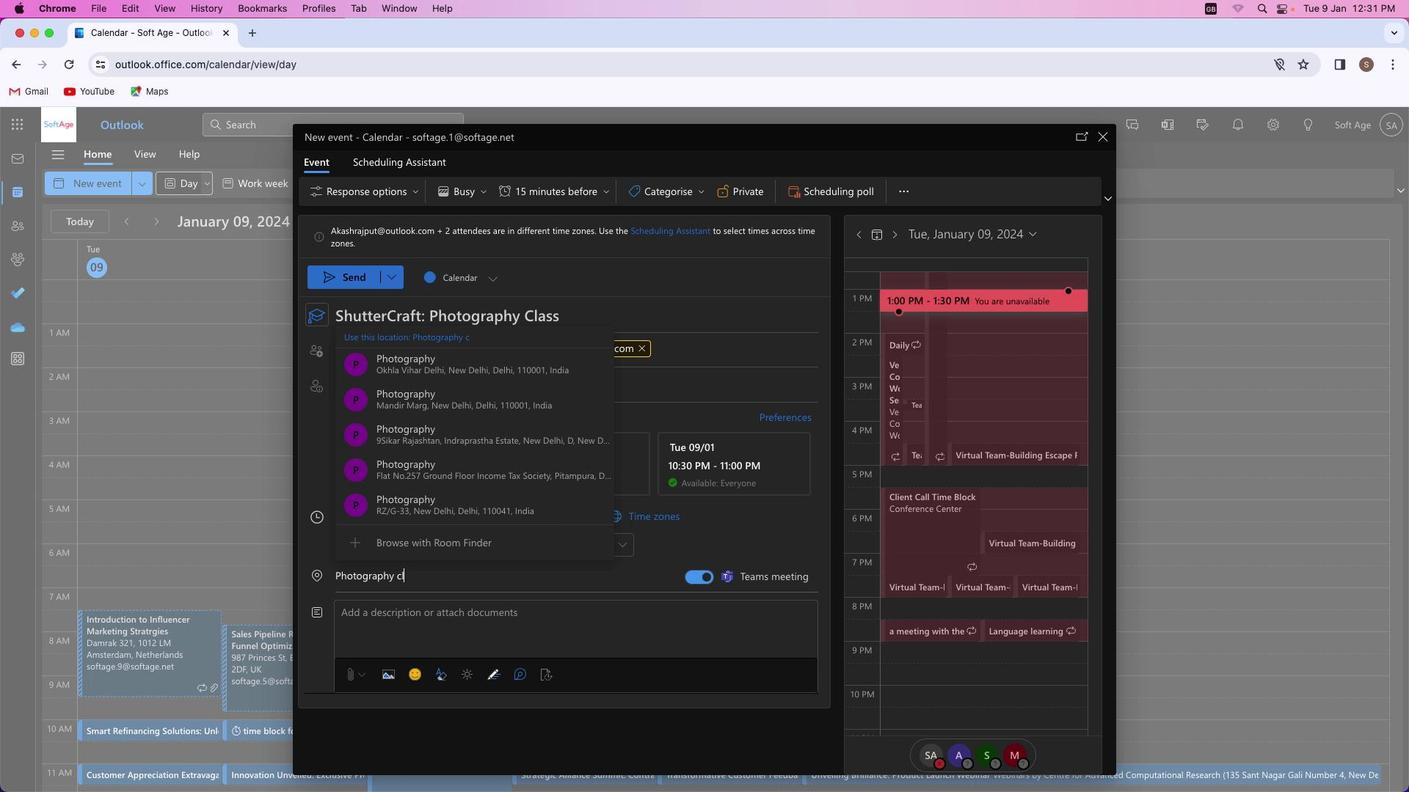 
Action: Mouse moved to (449, 467)
Screenshot: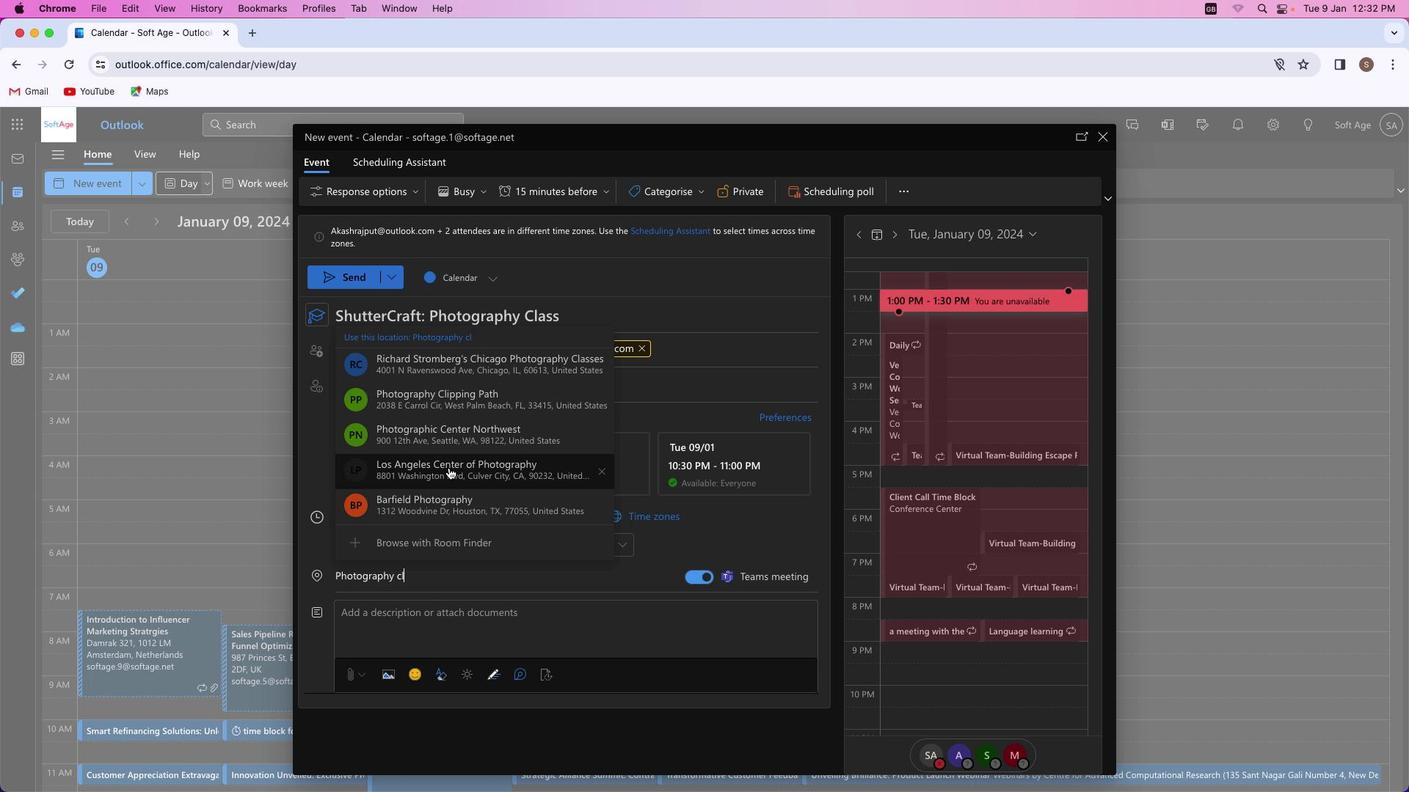 
Action: Mouse pressed left at (449, 467)
Screenshot: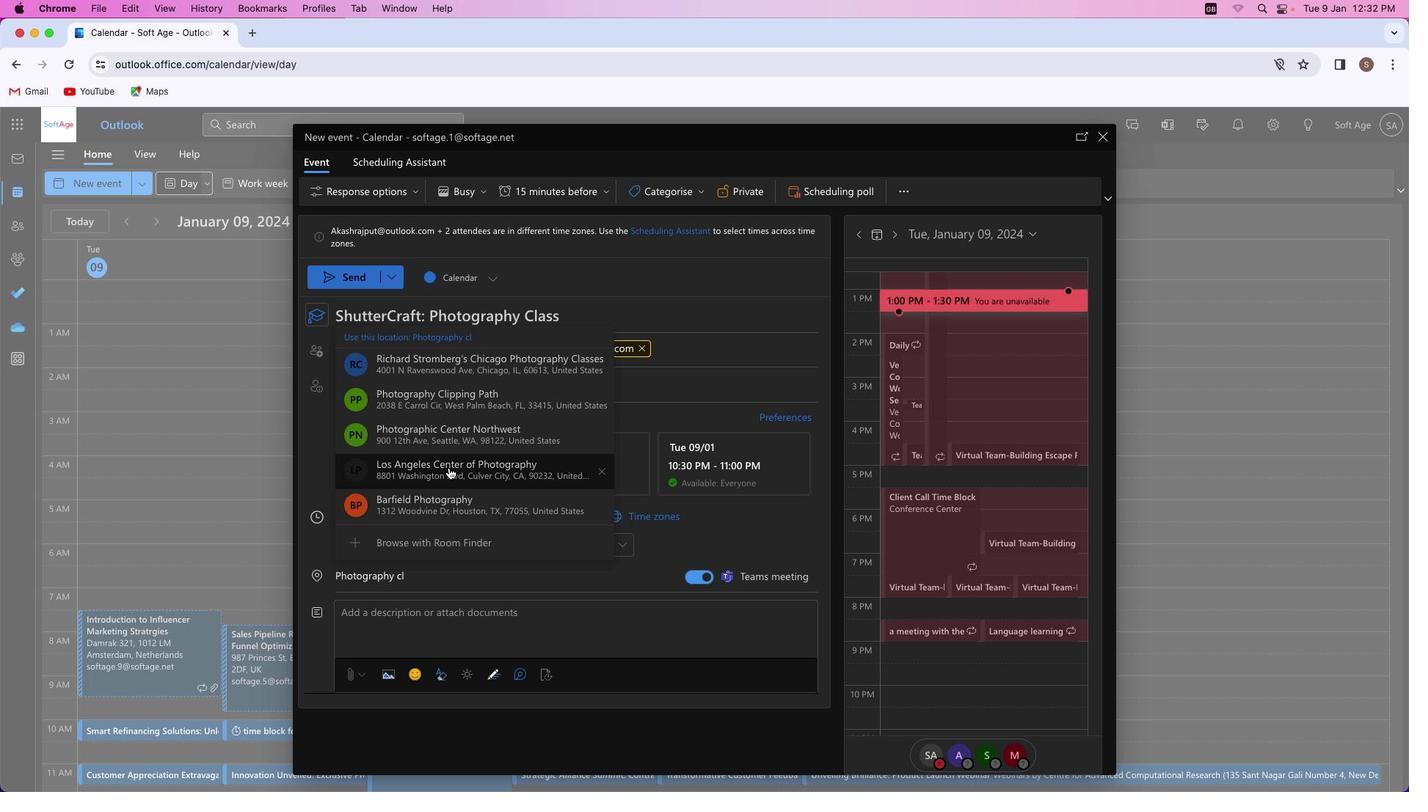 
Action: Mouse moved to (495, 609)
Screenshot: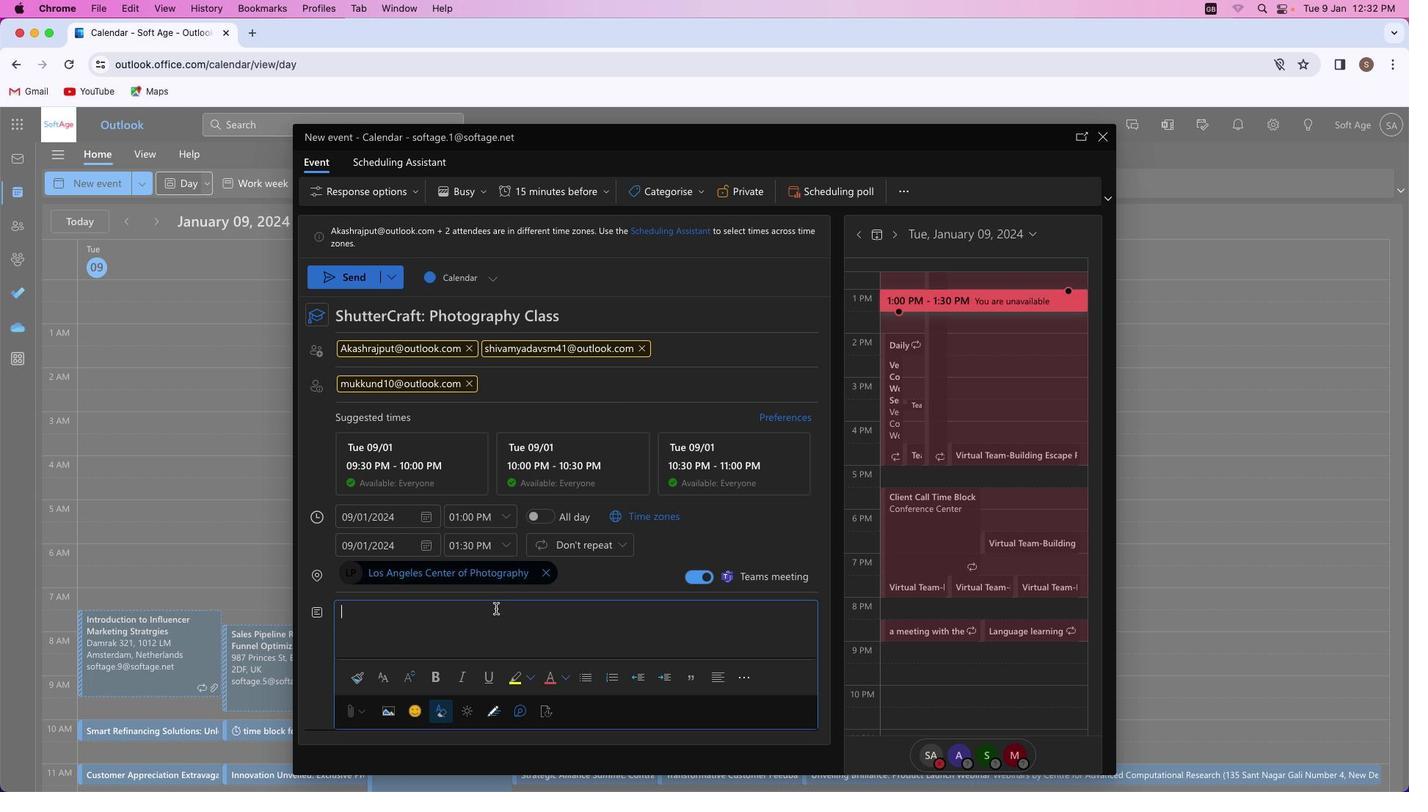 
Action: Mouse pressed left at (495, 609)
Screenshot: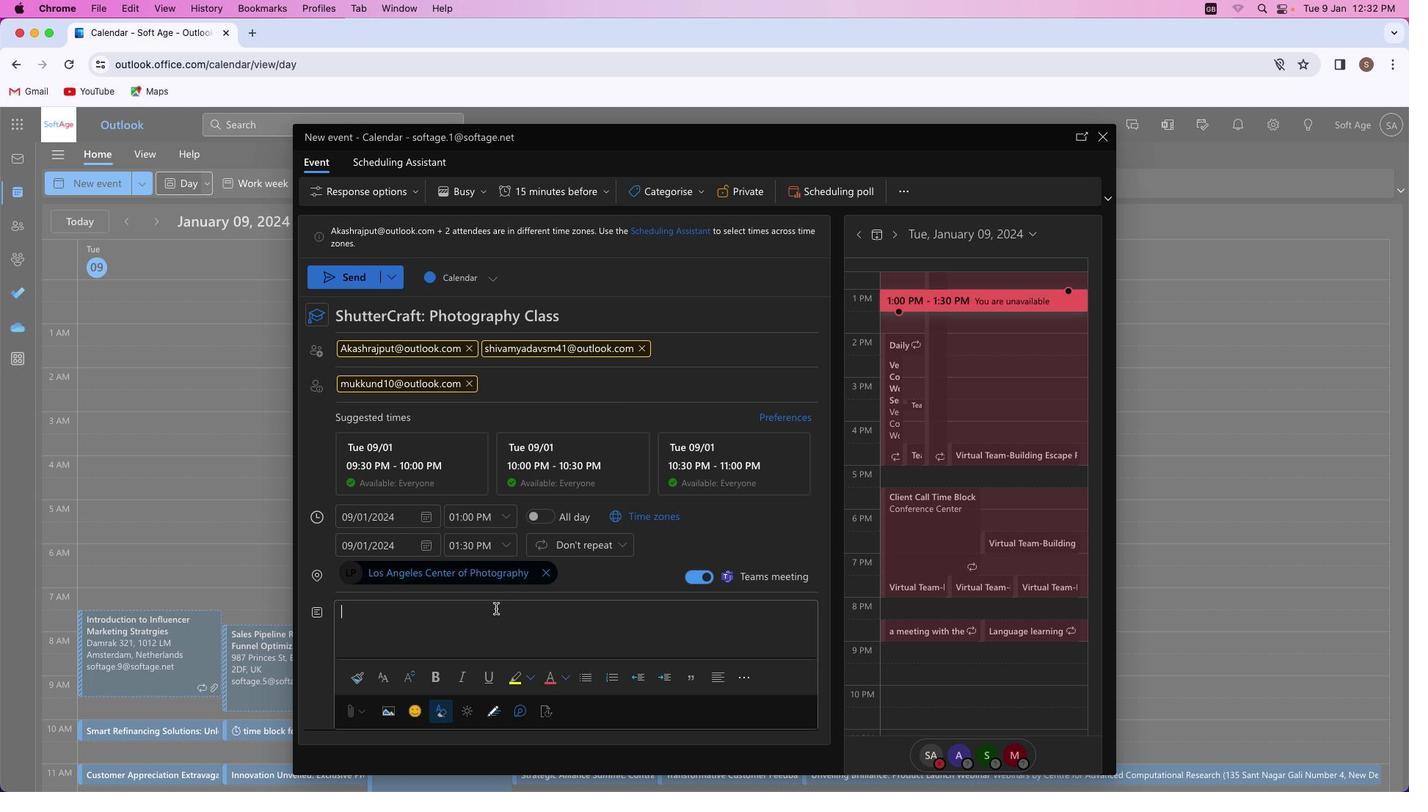 
Action: Mouse moved to (491, 614)
Screenshot: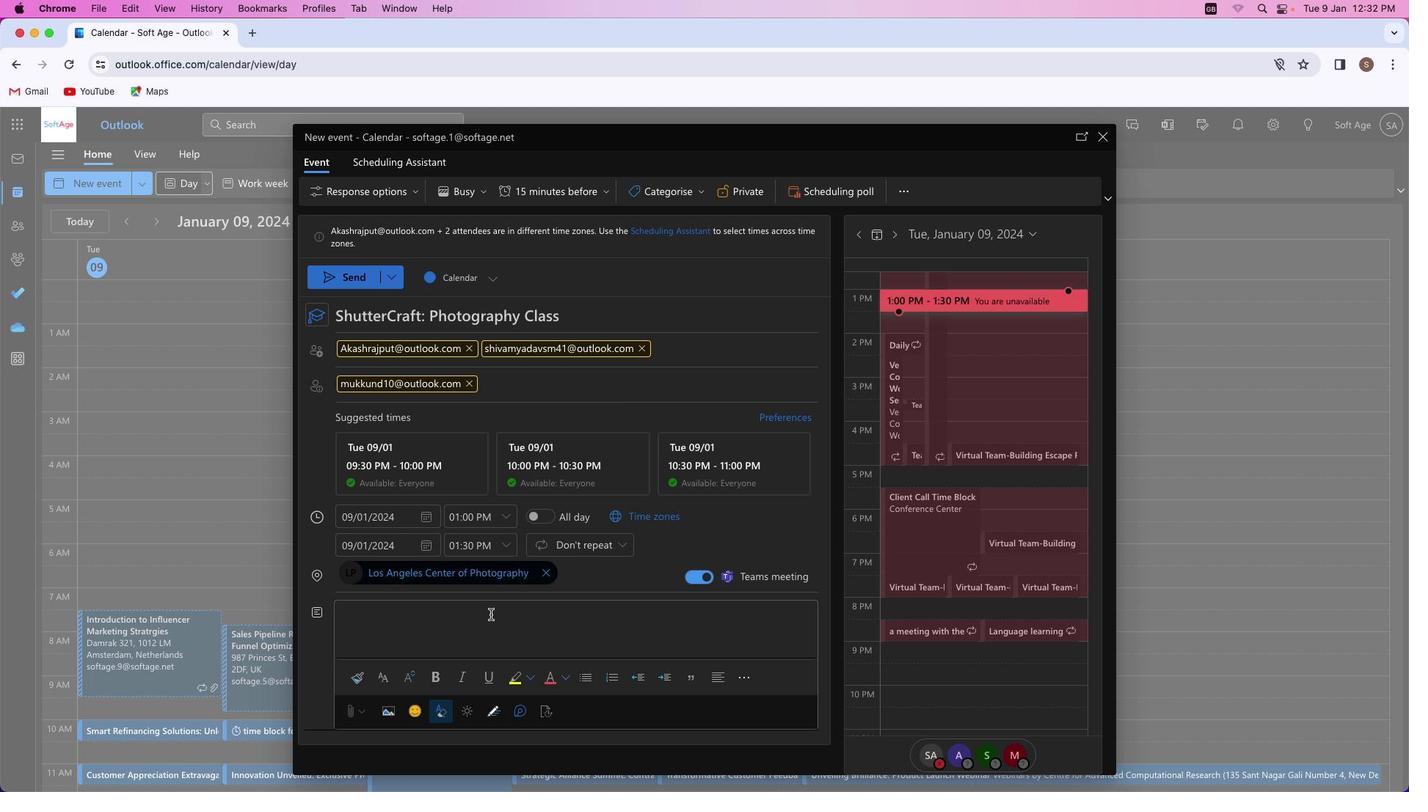
Action: Key pressed Key.shift'C''a''p''t''u''r''e'Key.space'm''o''m''e''n''t''s'Key.space'w''i''t''h'Key.space'f''o'Key.backspace'i''t''n''e''s''s'Key.space'i''n'Key.space'o''u''r'Key.space'p''h''o''t''o''g''r''a''p''h''y'Key.space'c''l''a''s''s''.'Key.spaceKey.shift_r'L''e''a''r''n'Key.space'c''o''m''p''o''s''i''t''i''o''n'','Key.space'l''i''g''h''t''i''n''g'','Key.space'a''n''d'Key.space'e''d''i''t''i''n''g'Key.space't''e''c''h''n''i''q''u''e''s'Key.space't''o'Key.space'e''l''e''v''a''t''e'Key.space'y''o''u''r'Key.space's''k''i''l''l''s''.'Key.spaceKey.shift_r'U''n''l''e''a''s''h'Key.space'y''o''u''r'Key.space'c''r''e''a''t''i''v''i''t''y'Key.space'a''n''d'Key.space'e''m''b''a''r''k'Key.space'o''n'Key.space'a'Key.space'v''i''s''u''a''l'Key.space'j''o''u''r''n''e''y''.'
Screenshot: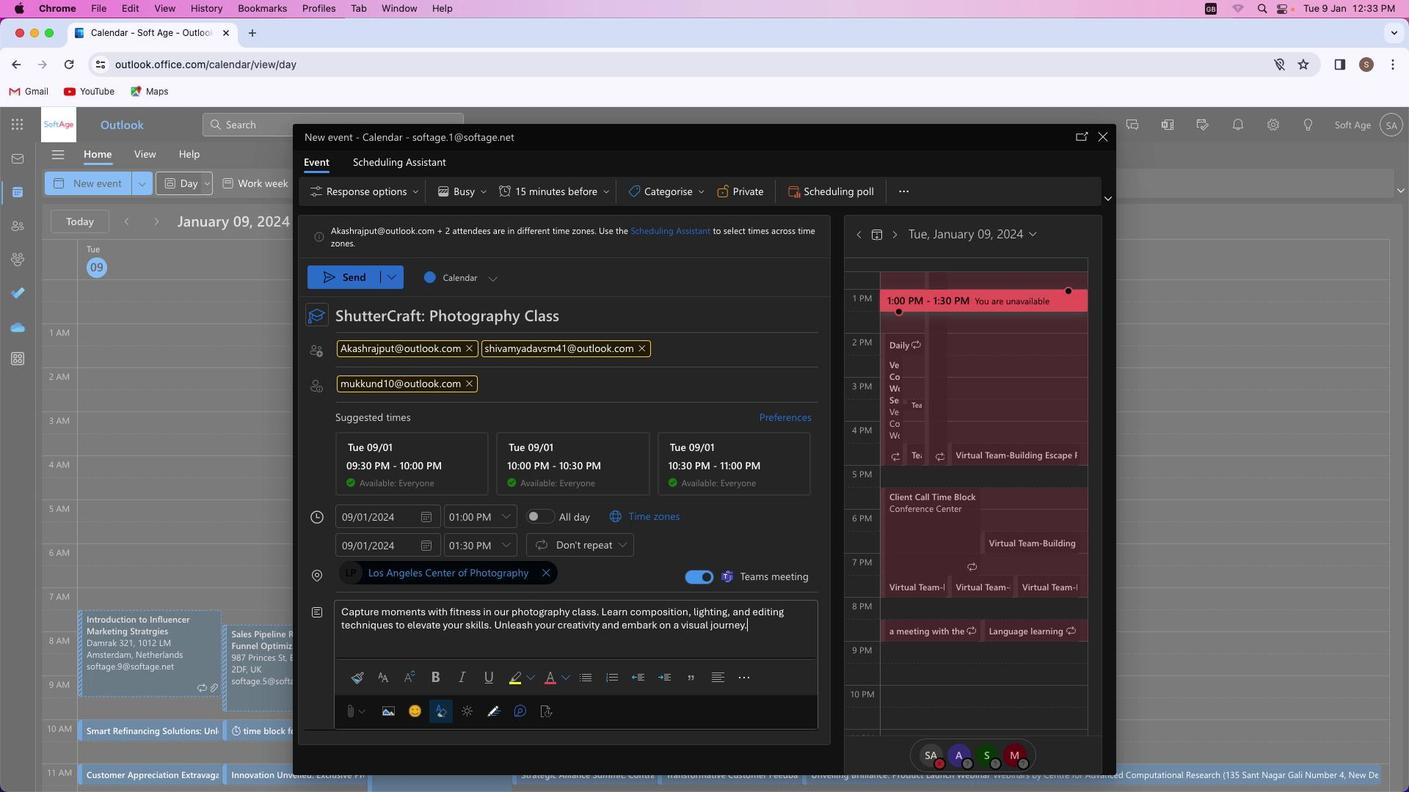 
Action: Mouse moved to (474, 607)
Screenshot: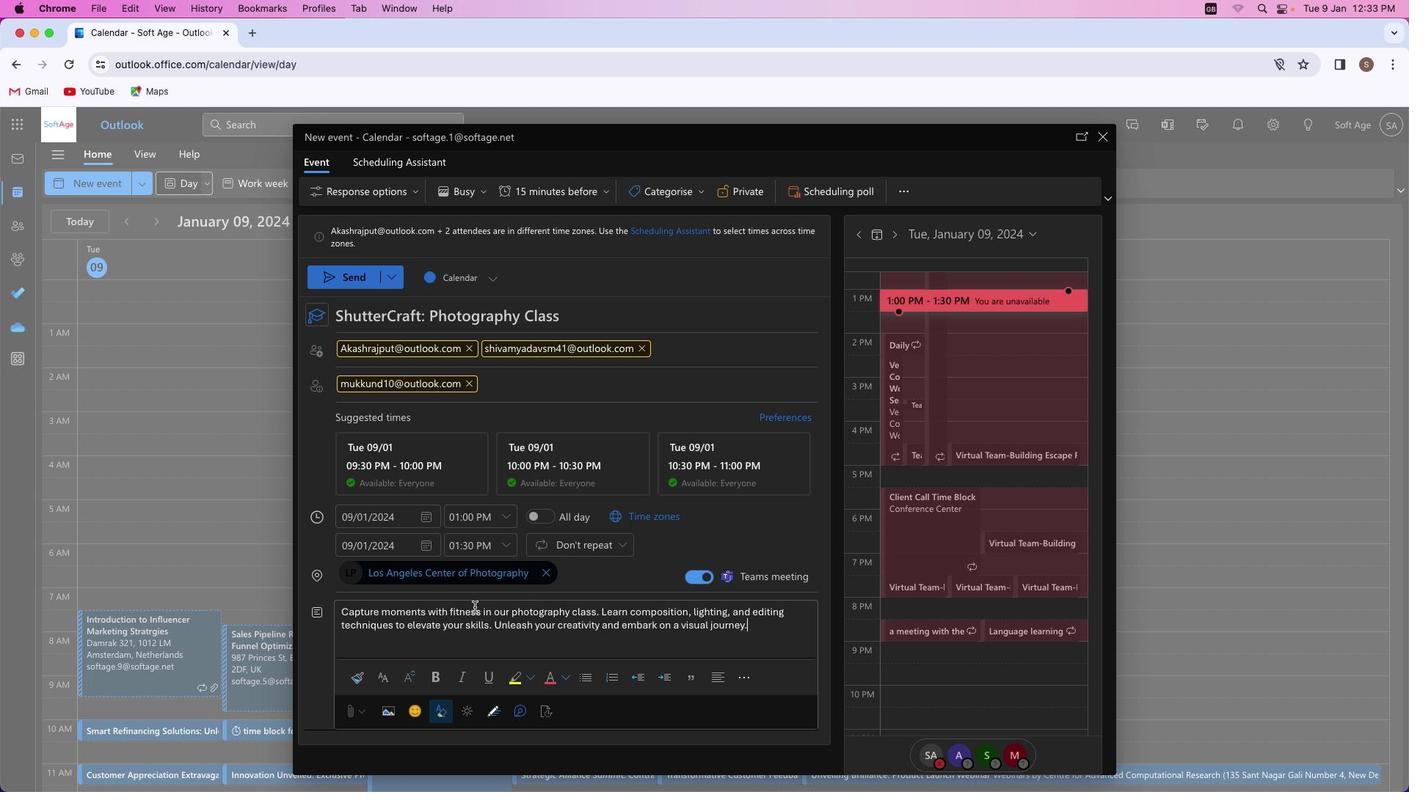 
Action: Key pressed Key.backspaceKey.shift'!'
Screenshot: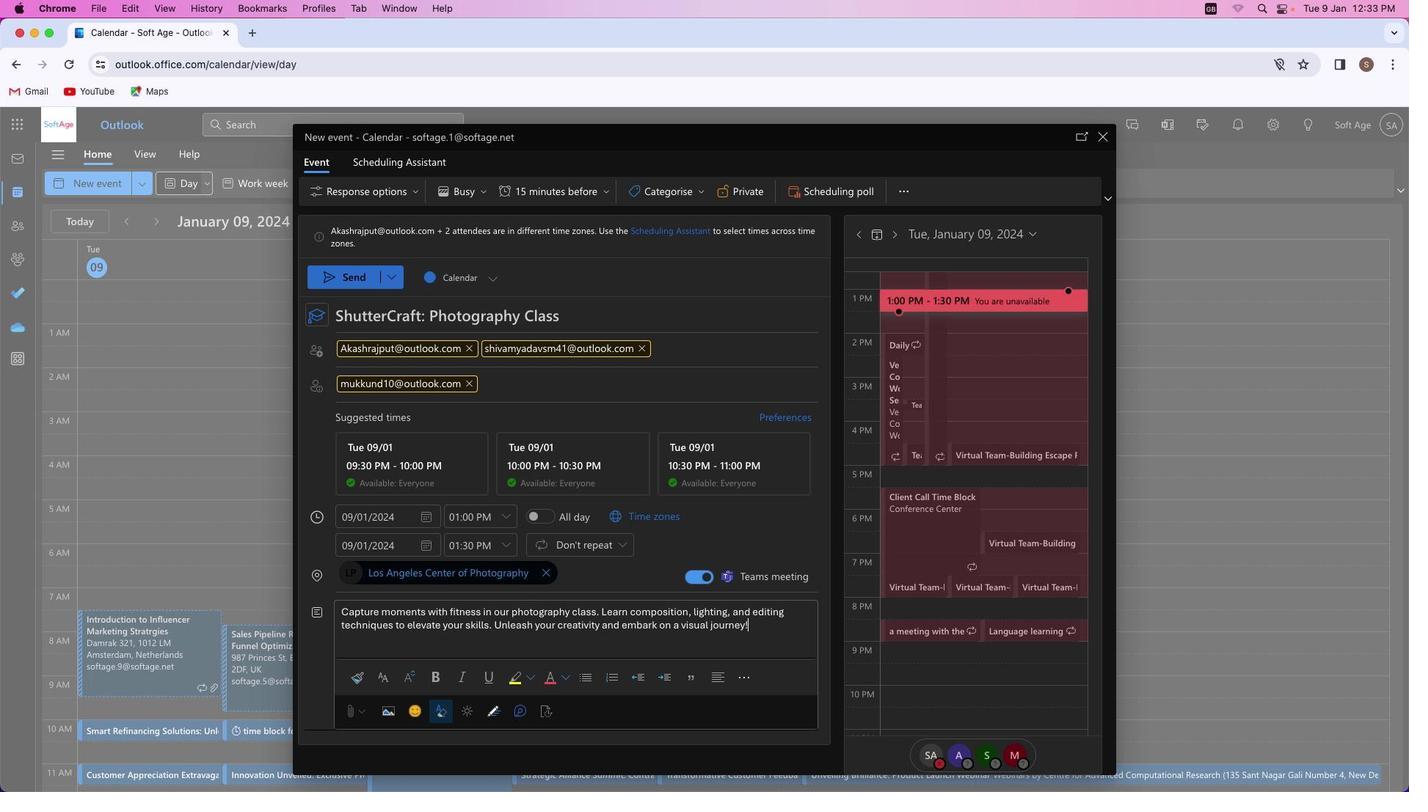 
Action: Mouse moved to (493, 612)
Screenshot: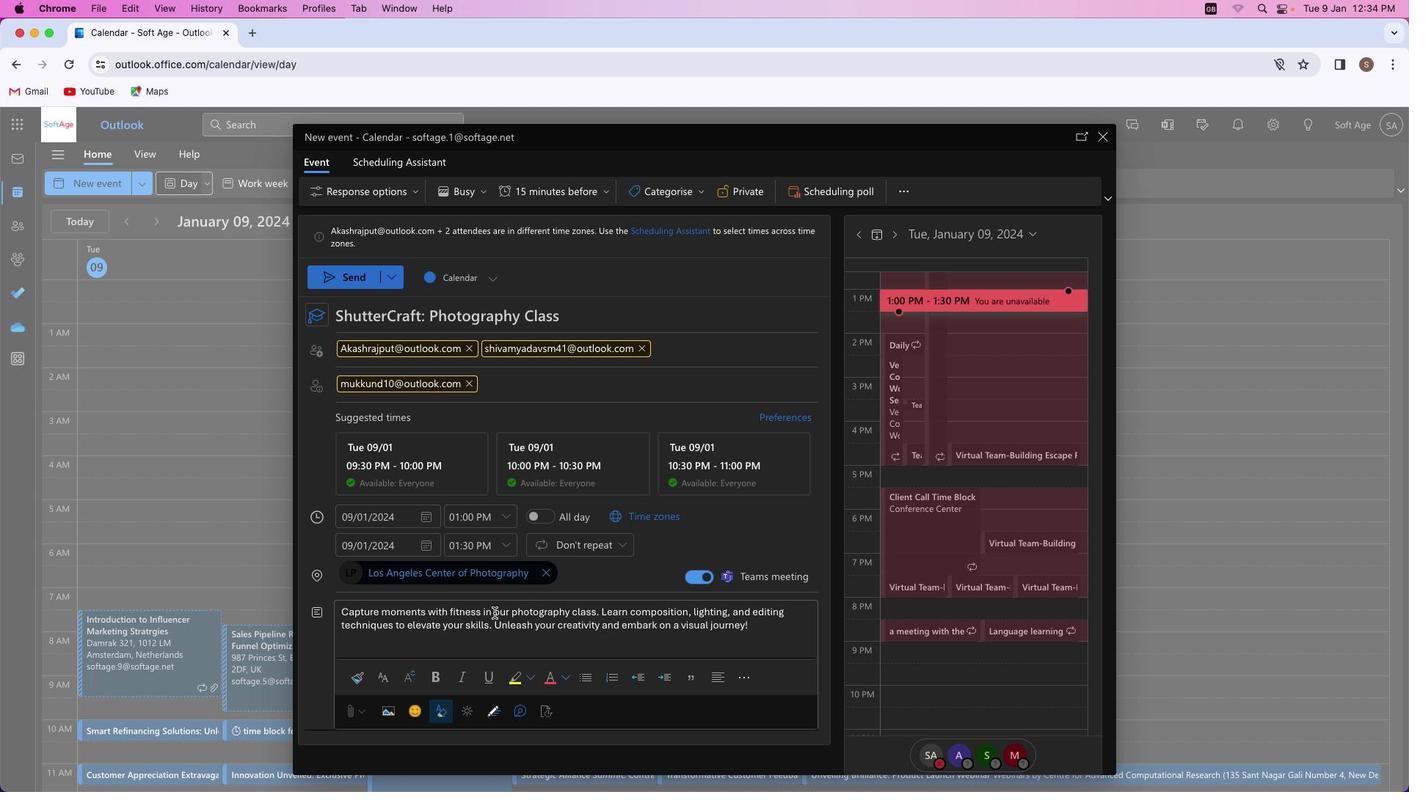 
Action: Mouse pressed left at (493, 612)
Screenshot: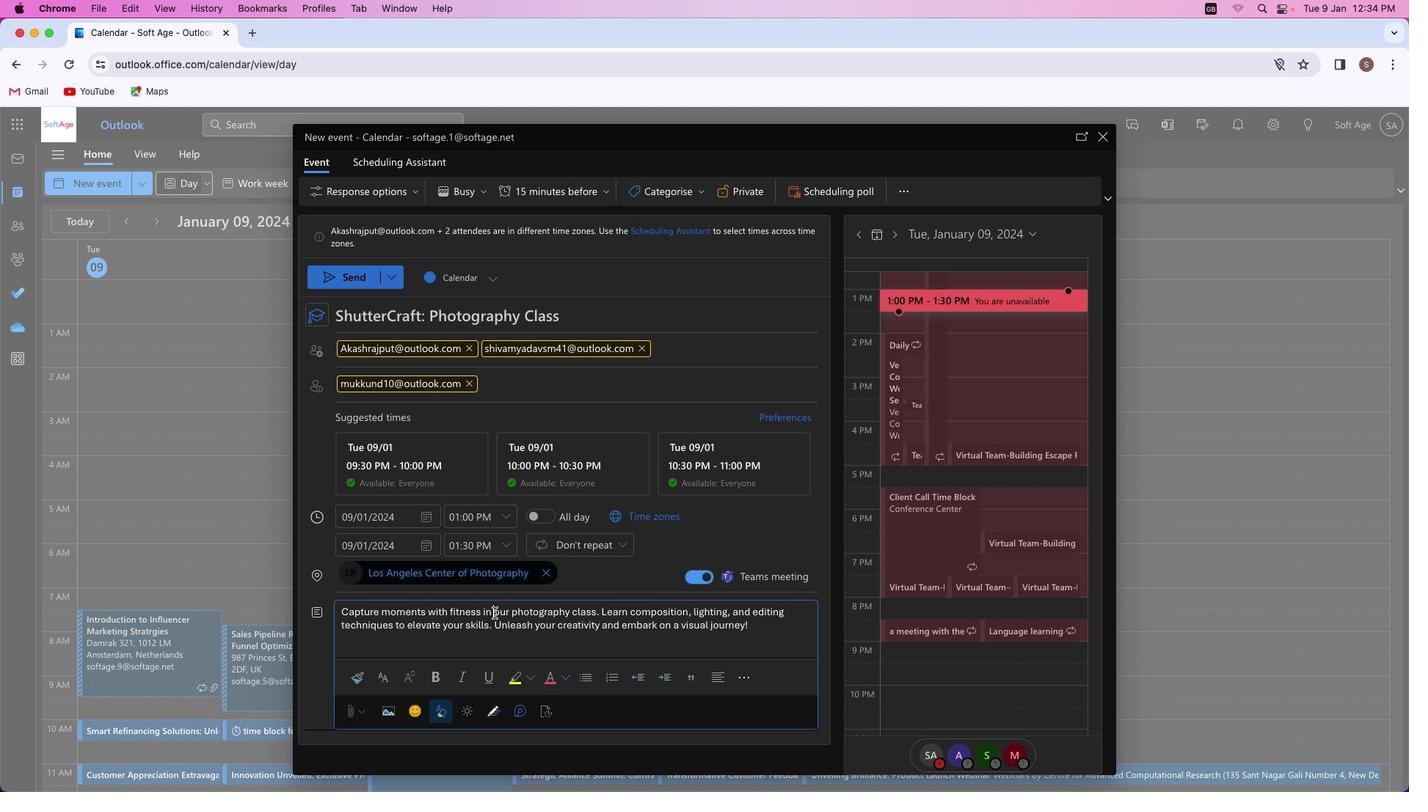 
Action: Mouse moved to (441, 678)
Screenshot: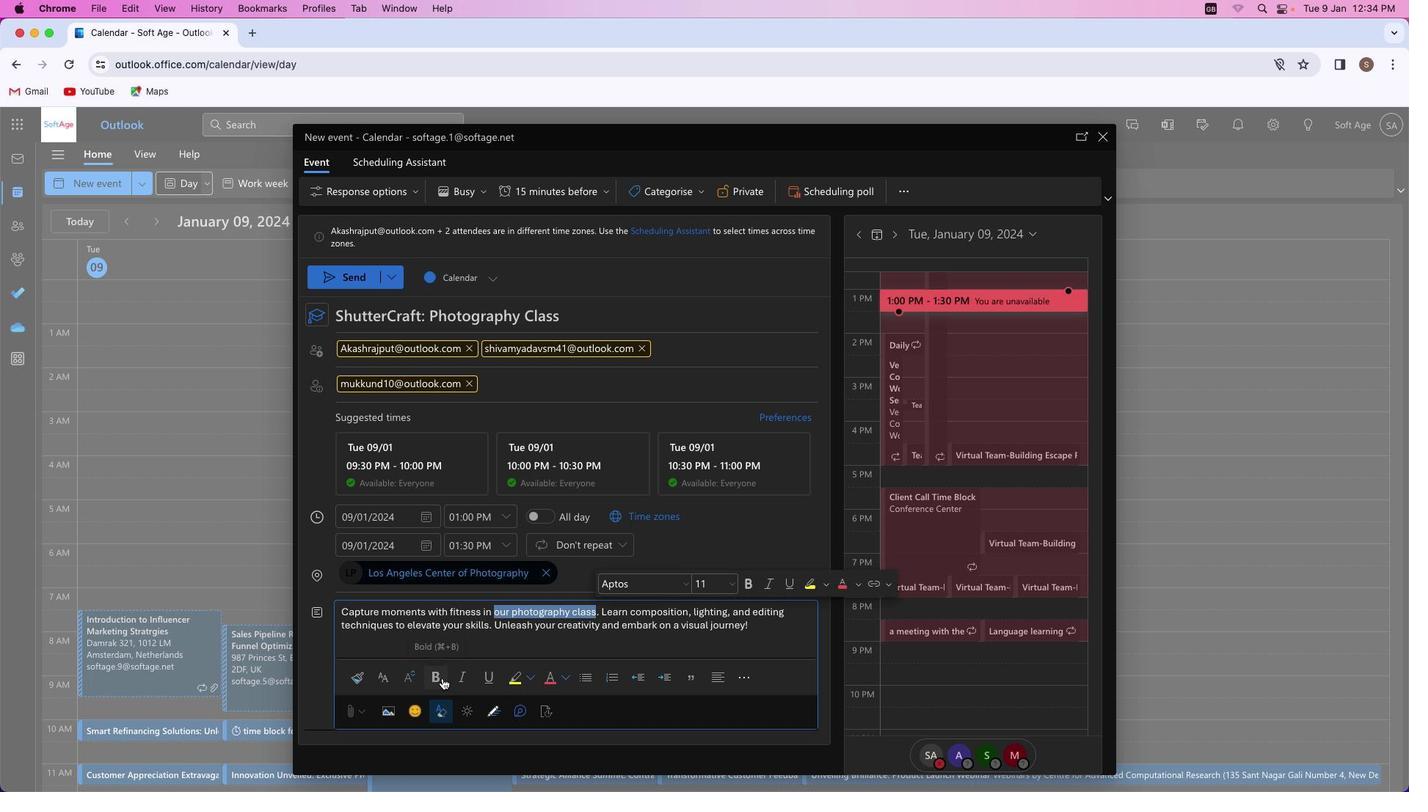 
Action: Mouse pressed left at (441, 678)
Screenshot: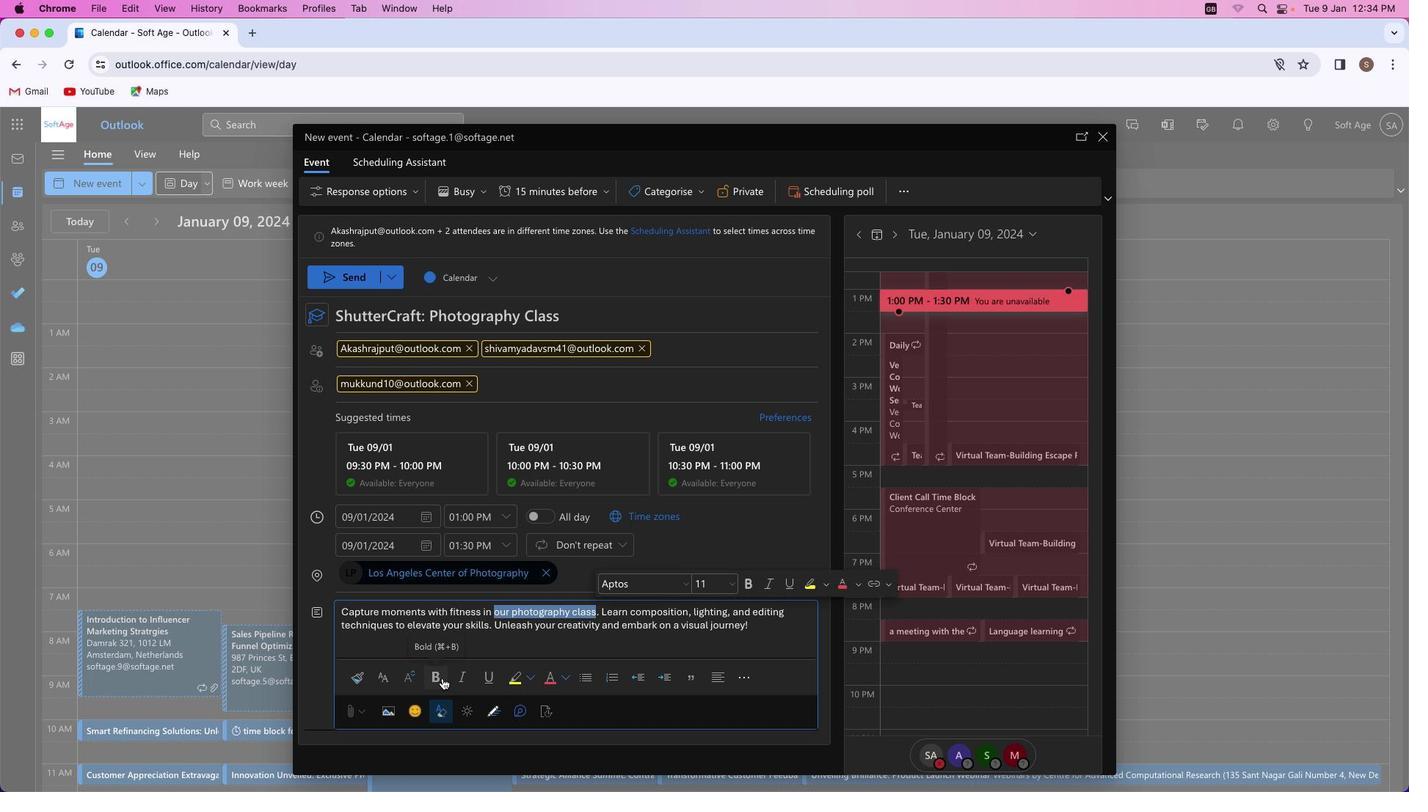 
Action: Mouse moved to (462, 676)
Screenshot: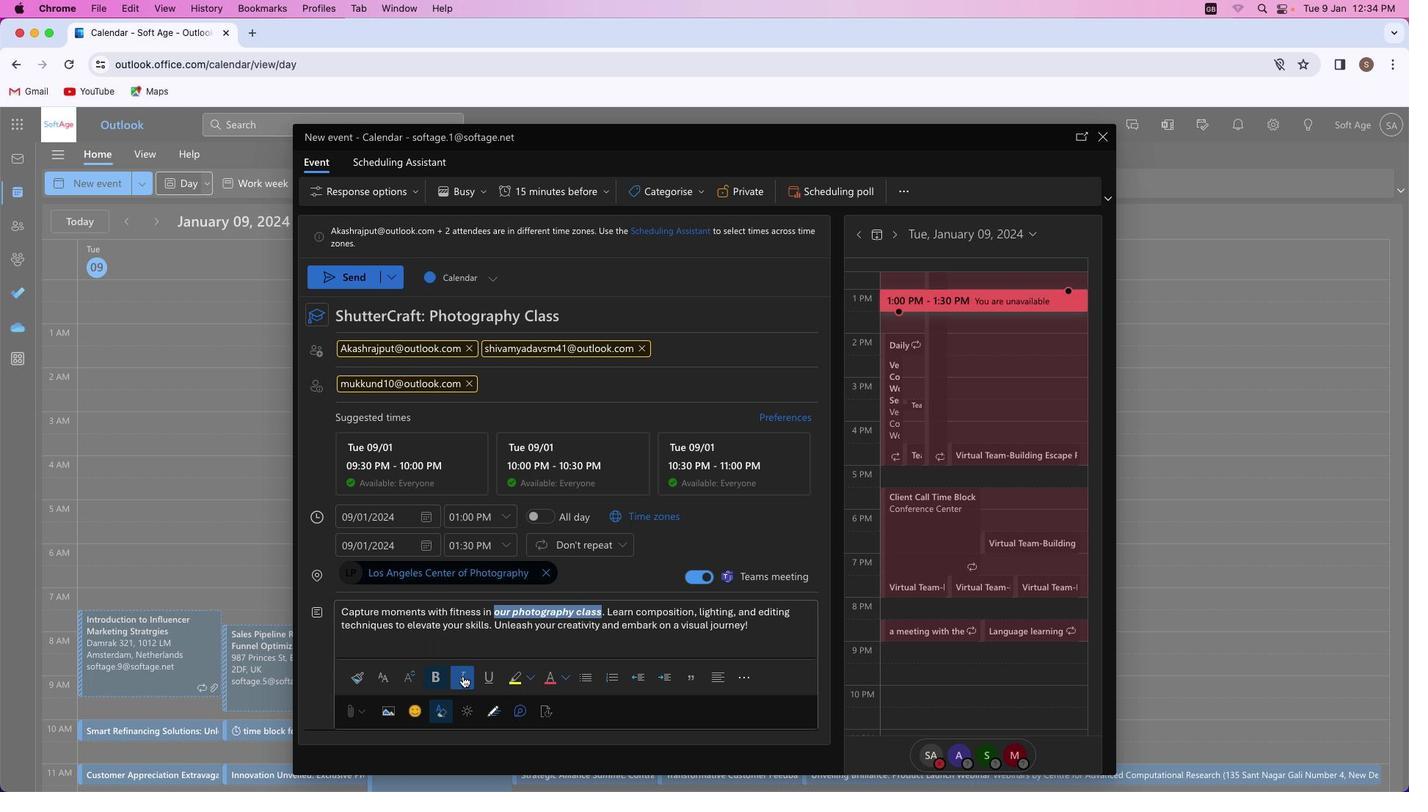 
Action: Mouse pressed left at (462, 676)
Screenshot: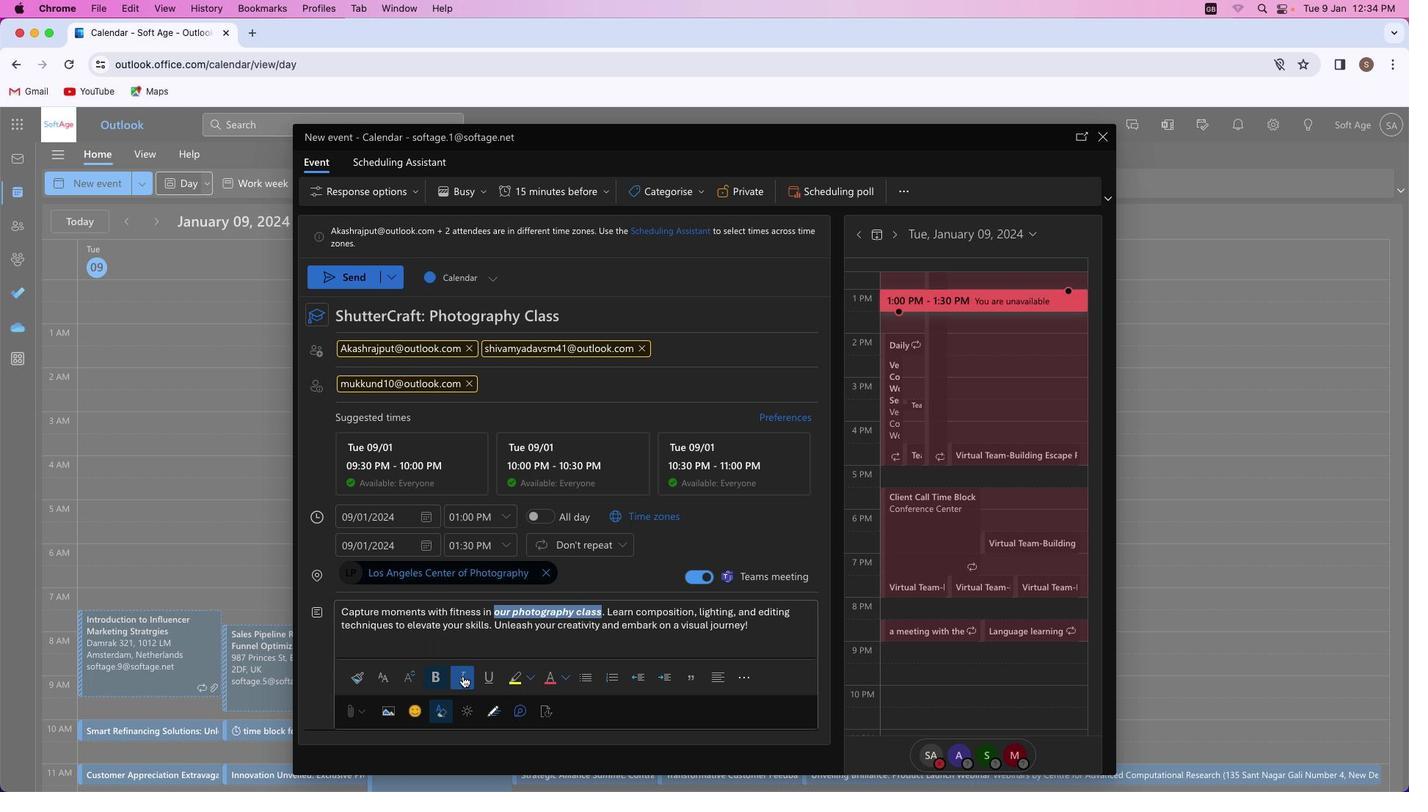 
Action: Mouse moved to (570, 674)
Screenshot: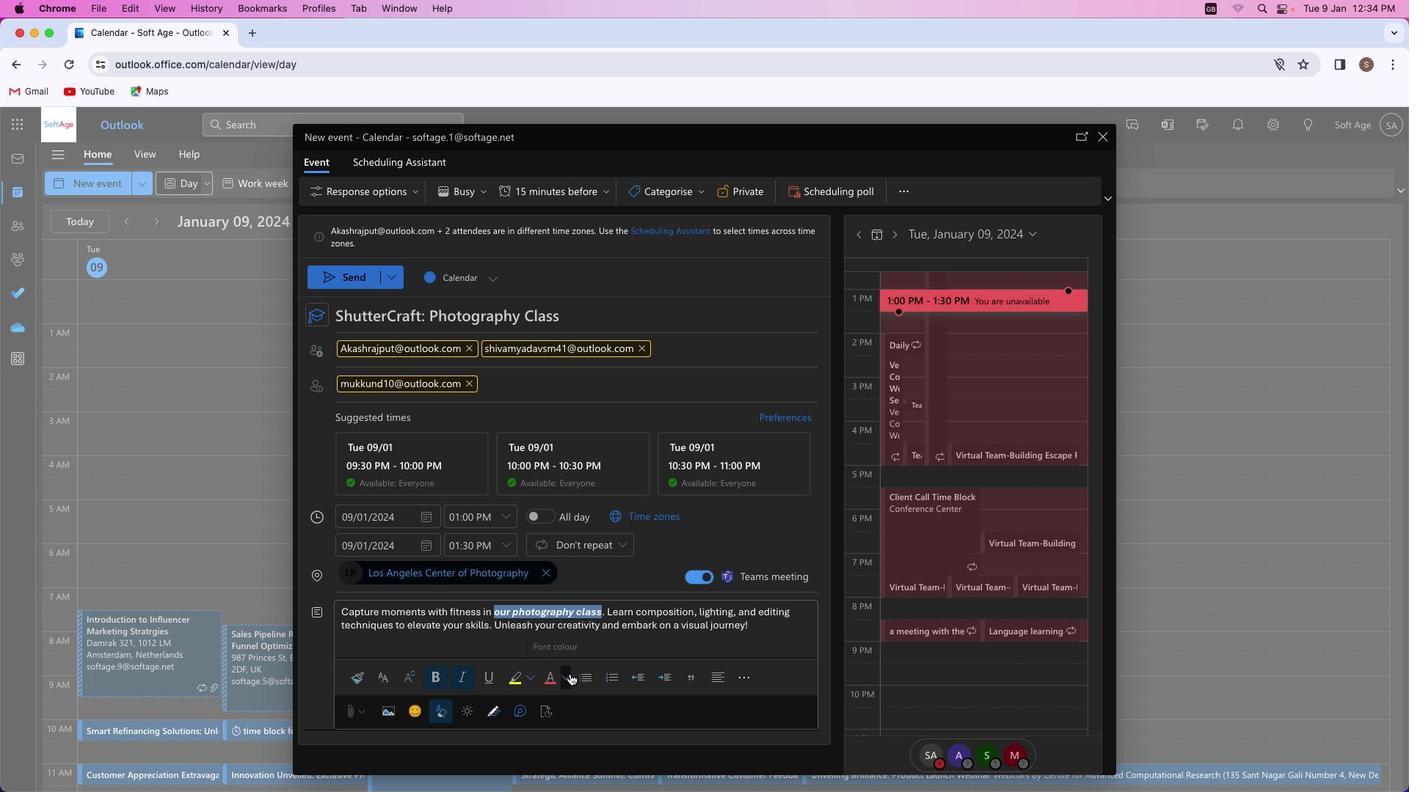 
Action: Mouse pressed left at (570, 674)
Screenshot: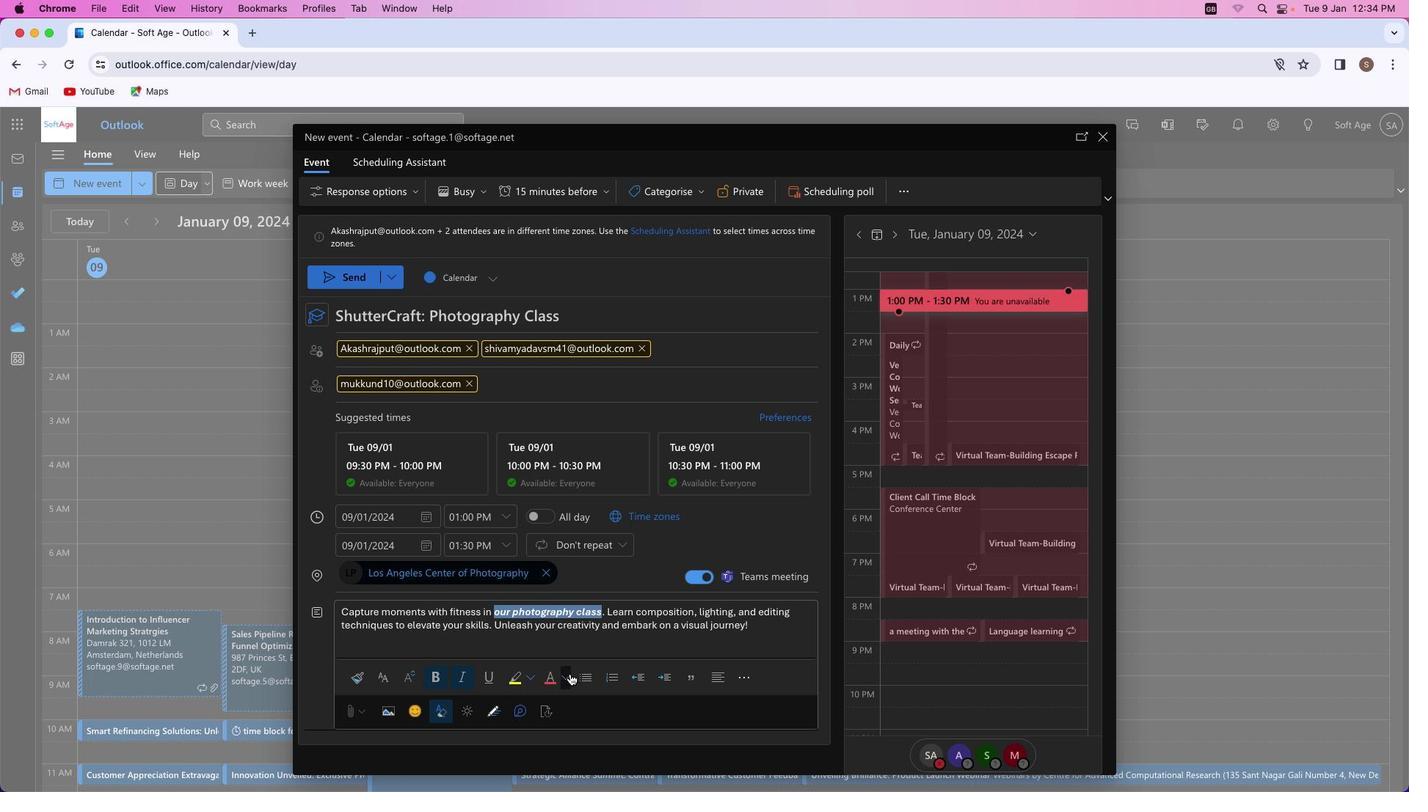 
Action: Mouse moved to (633, 594)
Screenshot: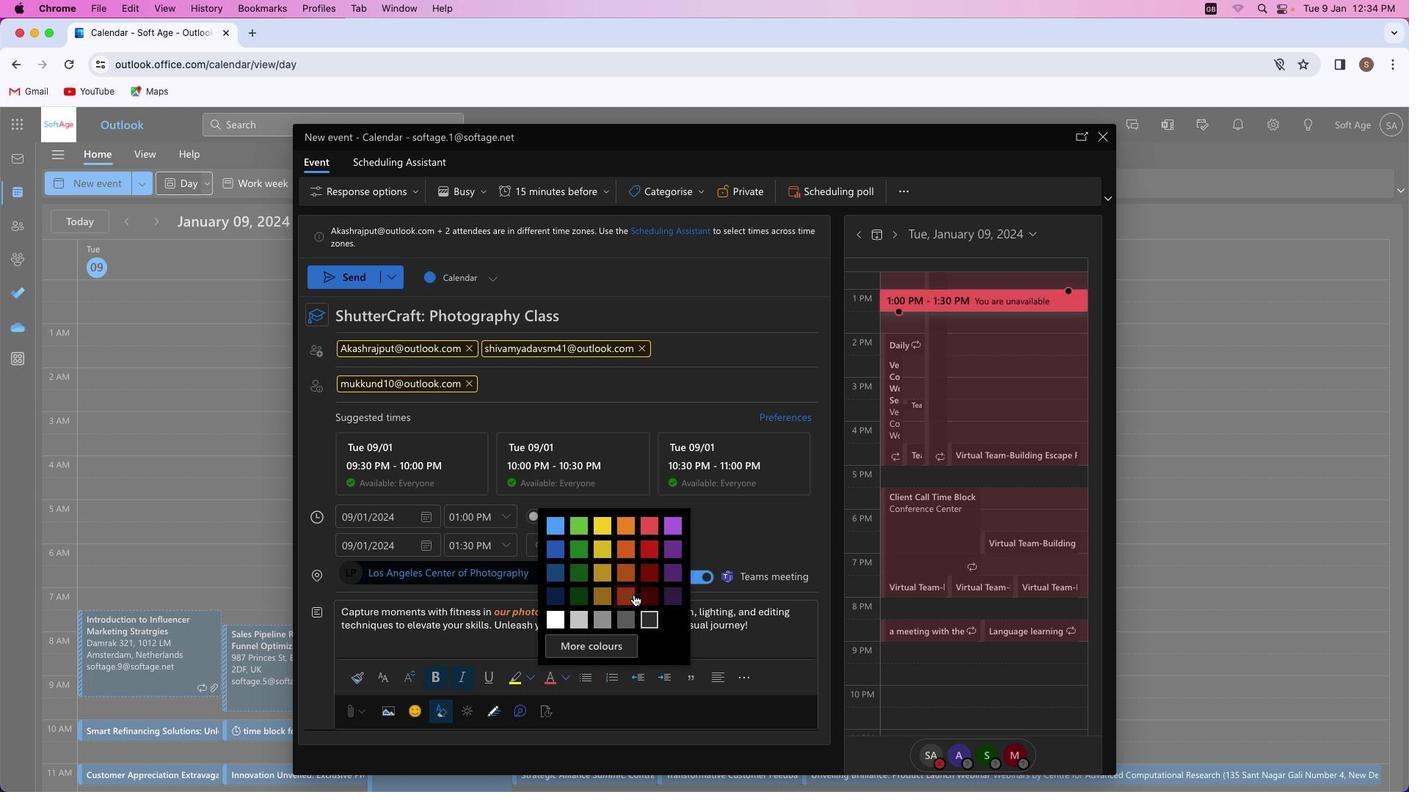 
Action: Mouse pressed left at (633, 594)
Screenshot: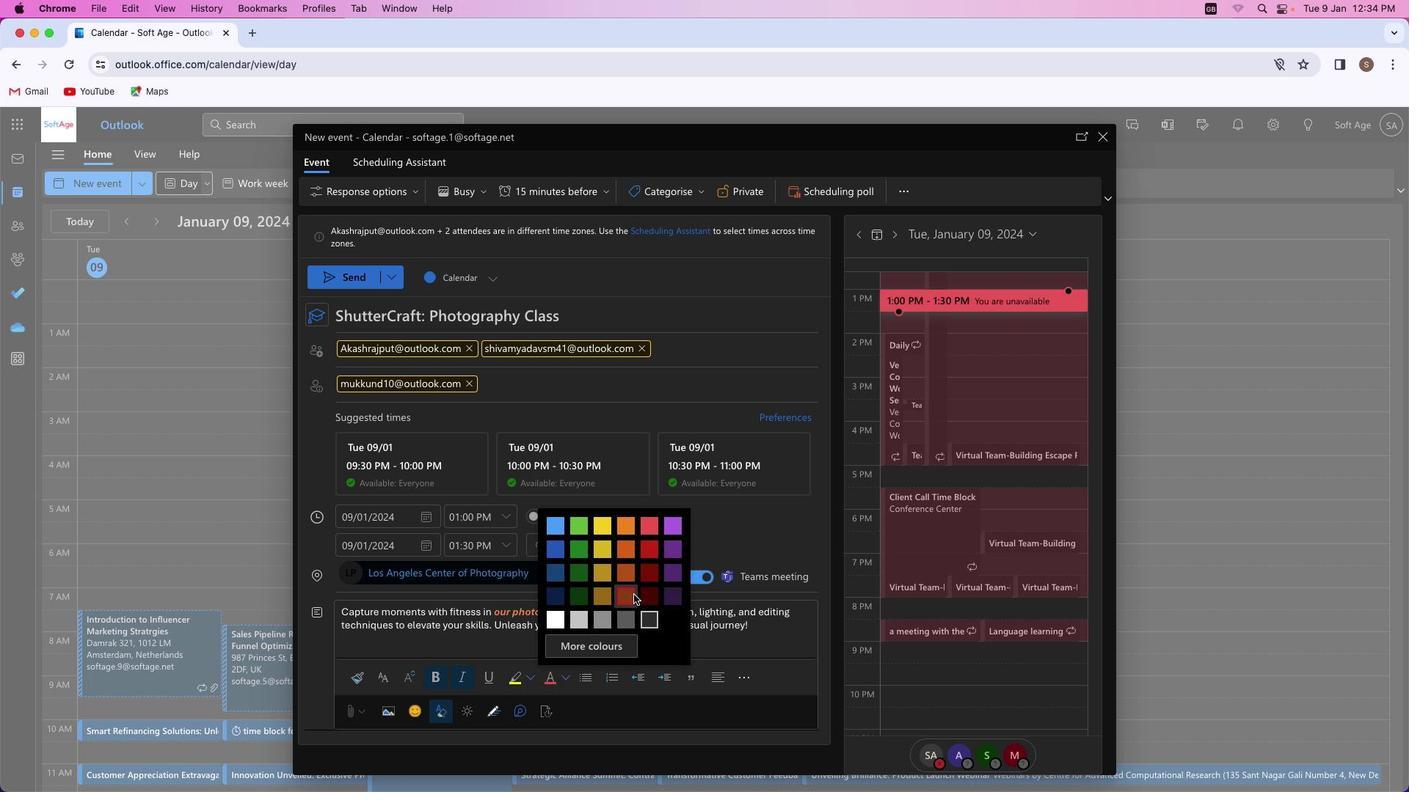 
Action: Mouse moved to (772, 631)
Screenshot: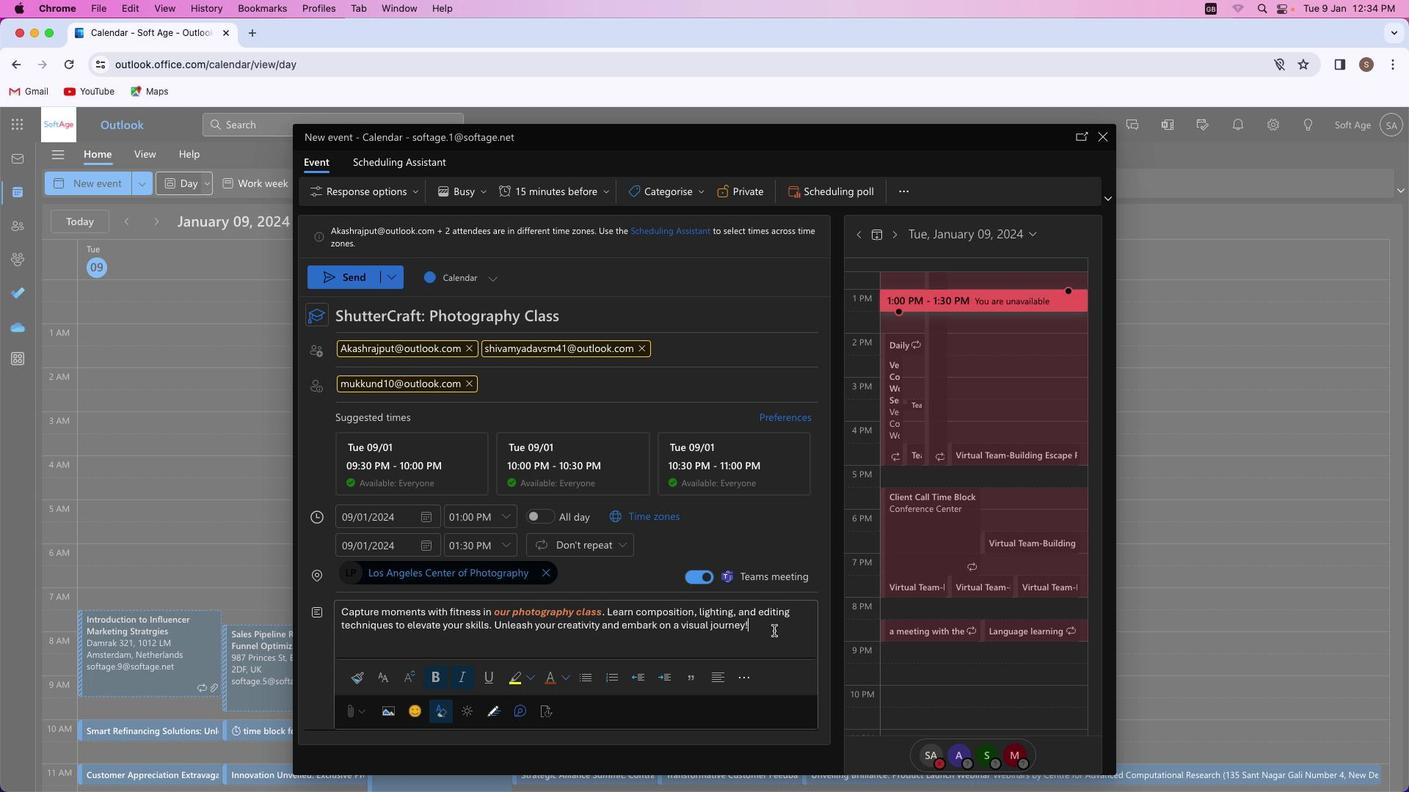 
Action: Mouse pressed left at (772, 631)
Screenshot: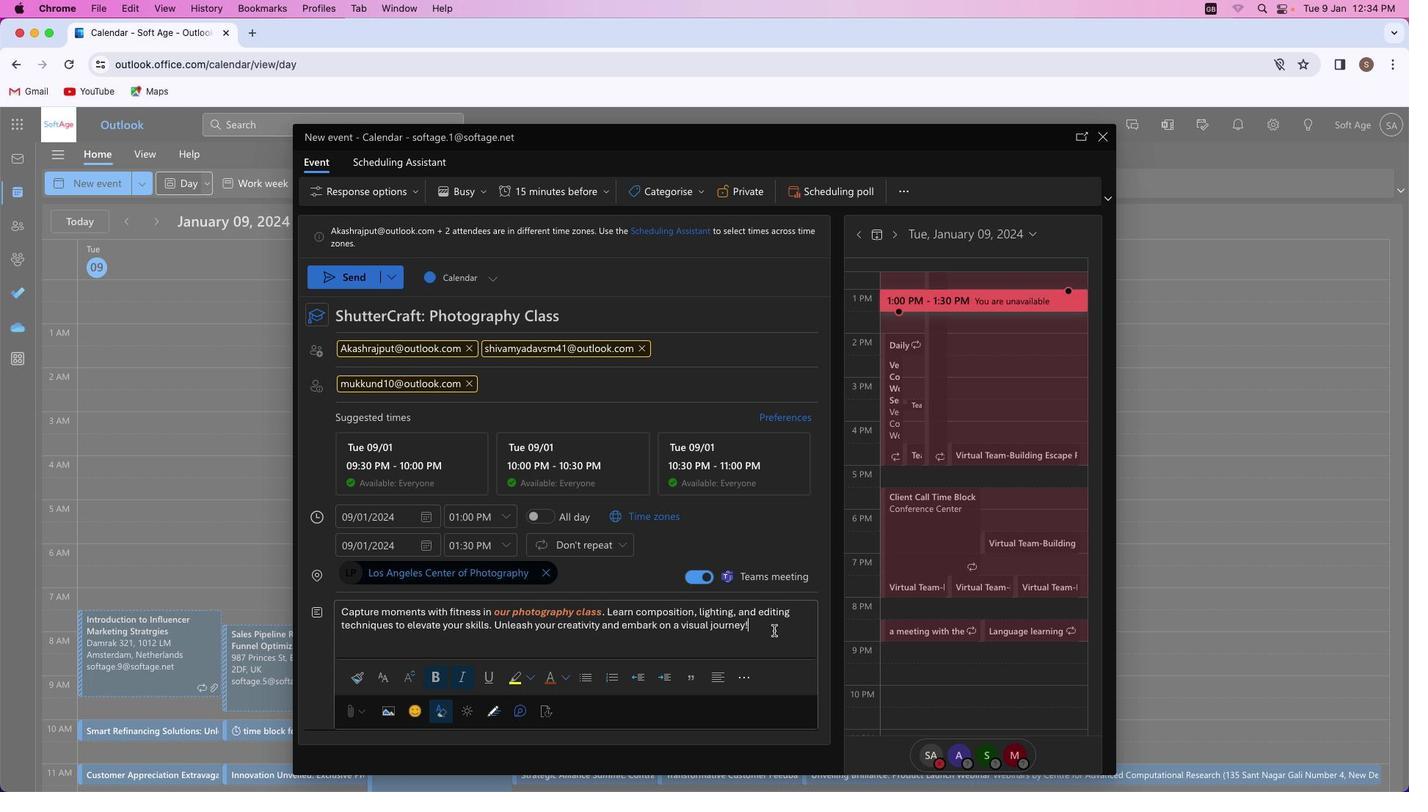 
Action: Mouse moved to (404, 623)
Screenshot: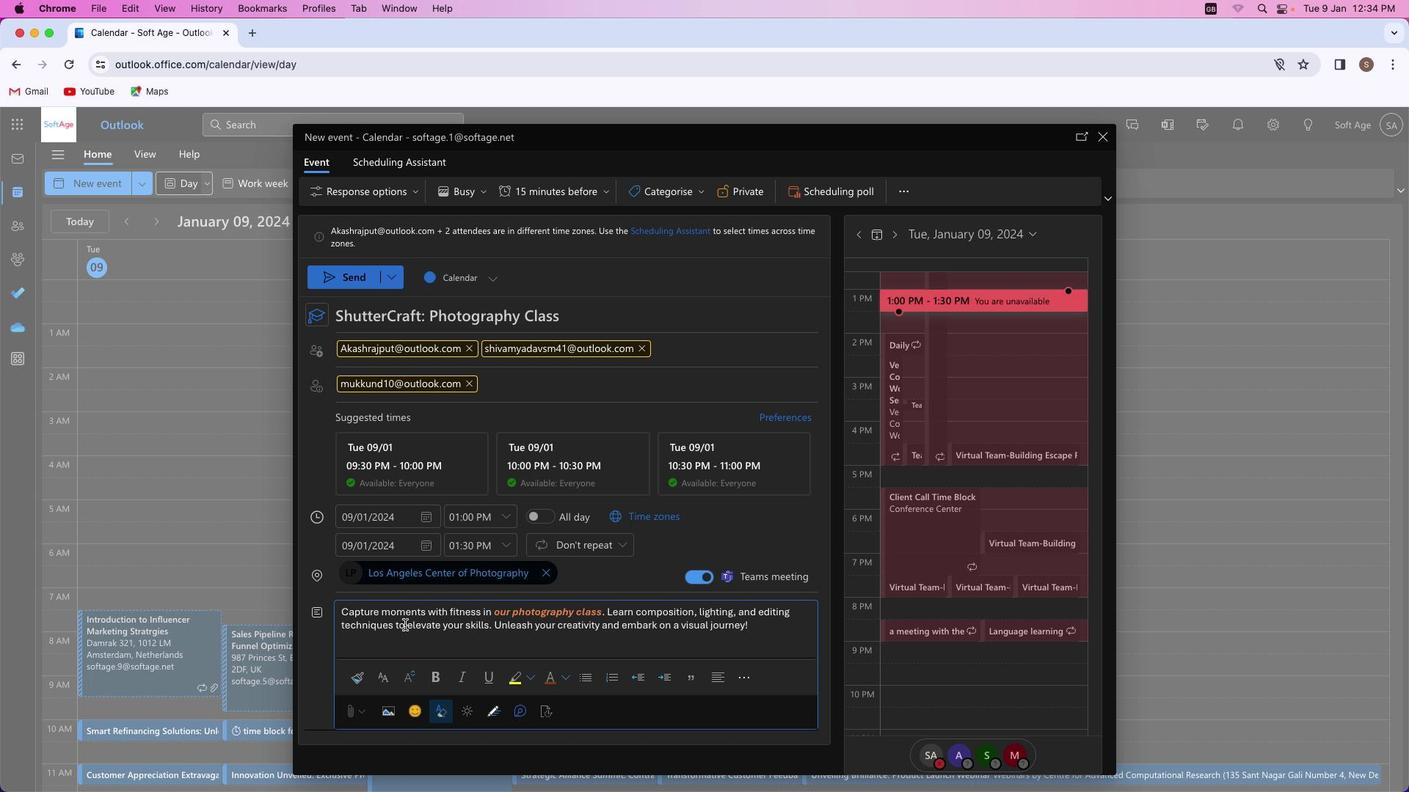 
Action: Mouse pressed left at (404, 623)
Screenshot: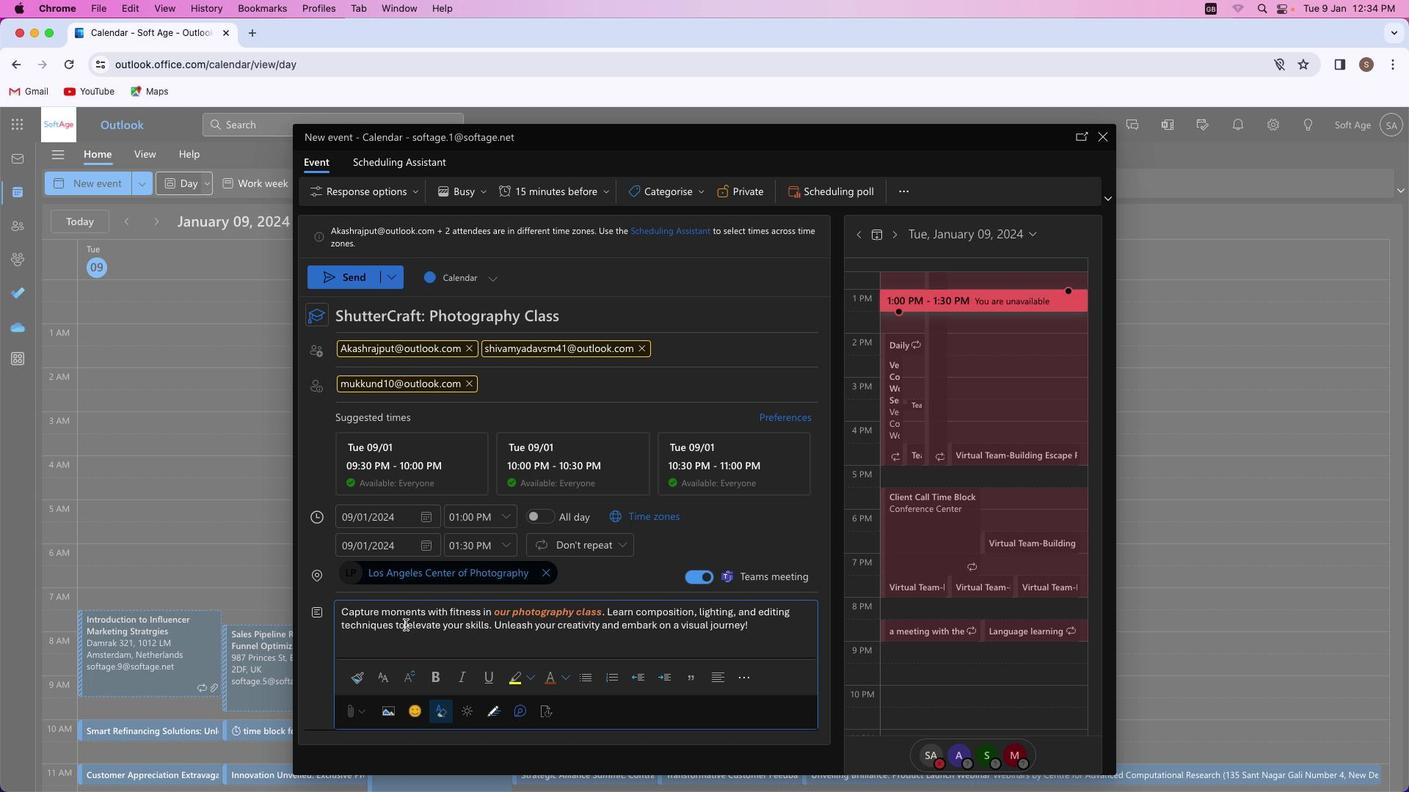 
Action: Mouse moved to (441, 672)
Screenshot: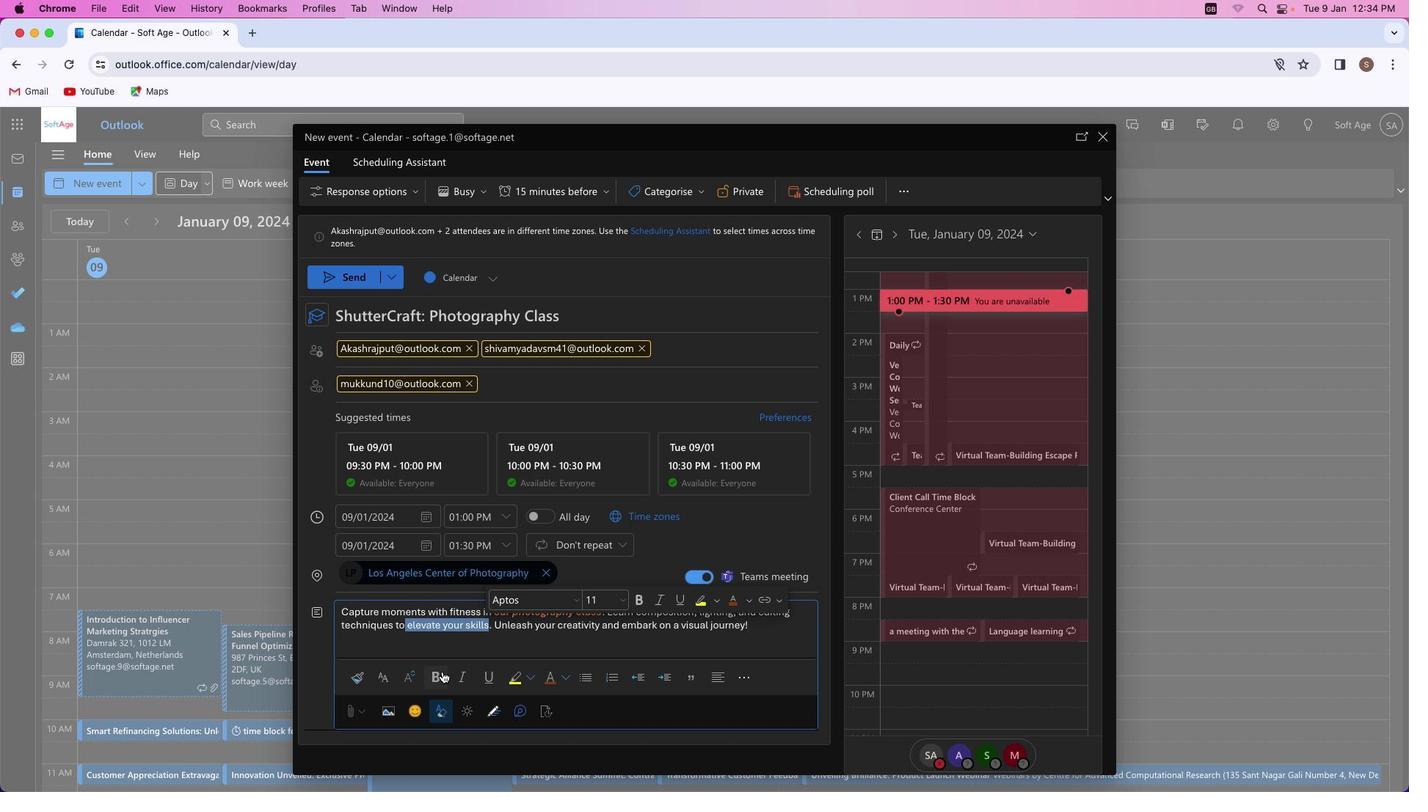 
Action: Mouse pressed left at (441, 672)
Screenshot: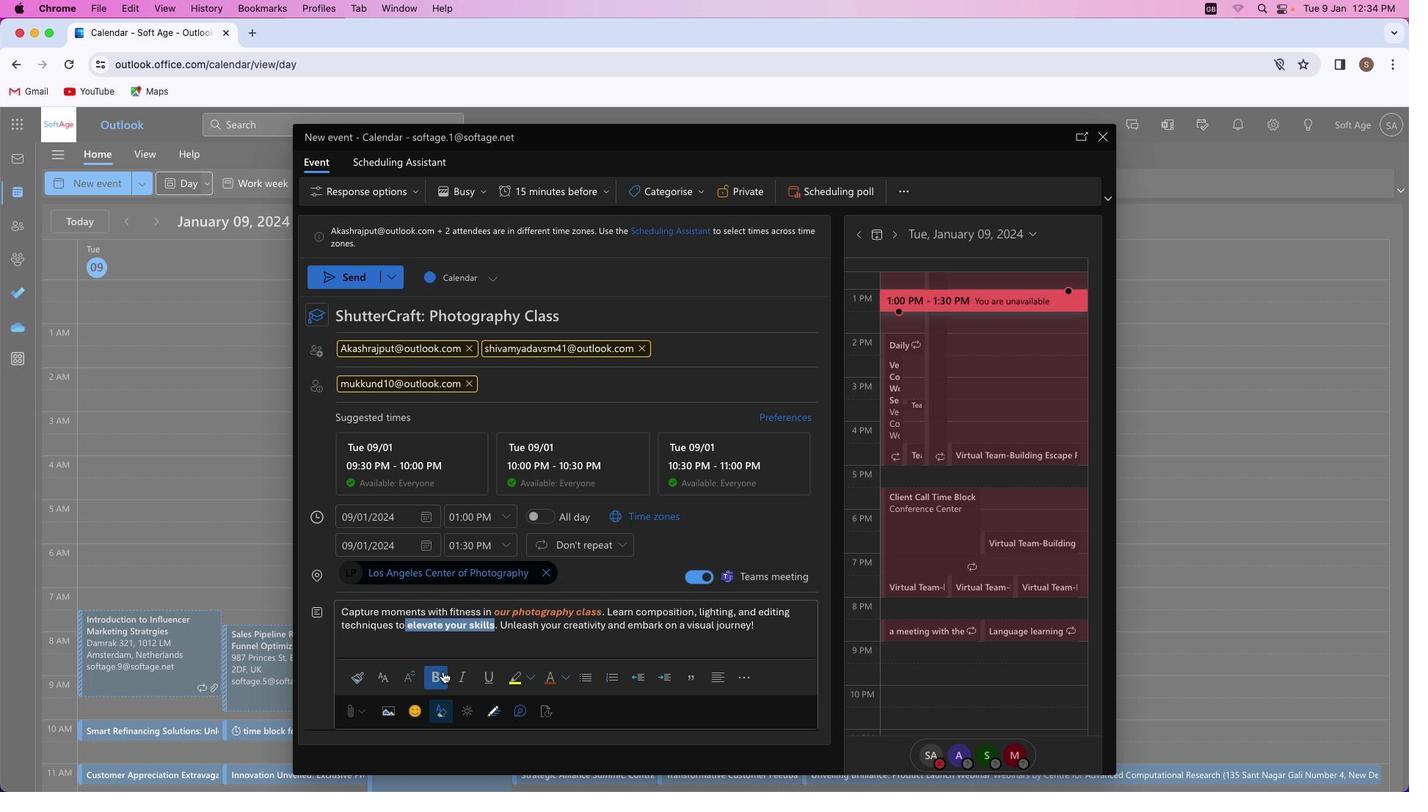 
Action: Mouse moved to (510, 642)
Screenshot: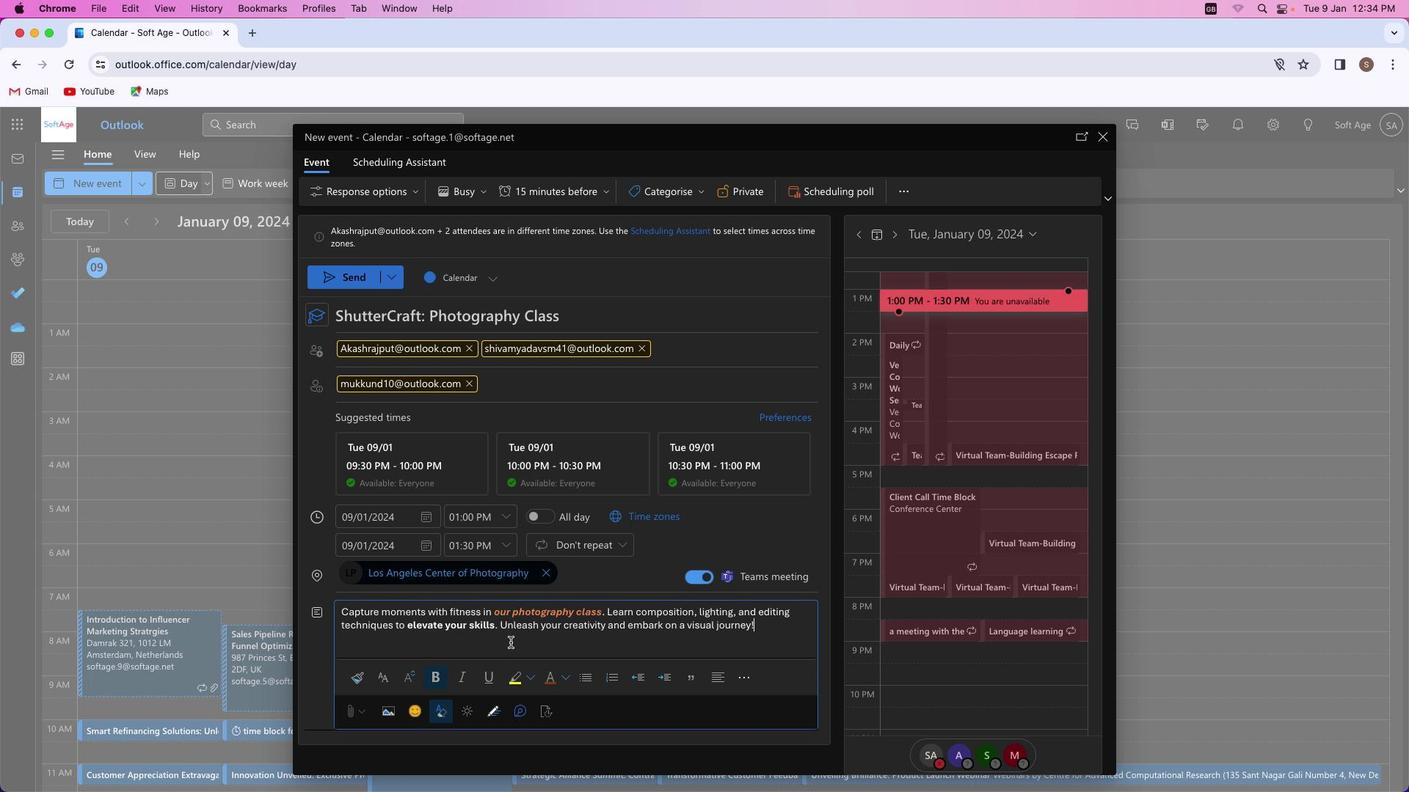 
Action: Mouse pressed left at (510, 642)
Screenshot: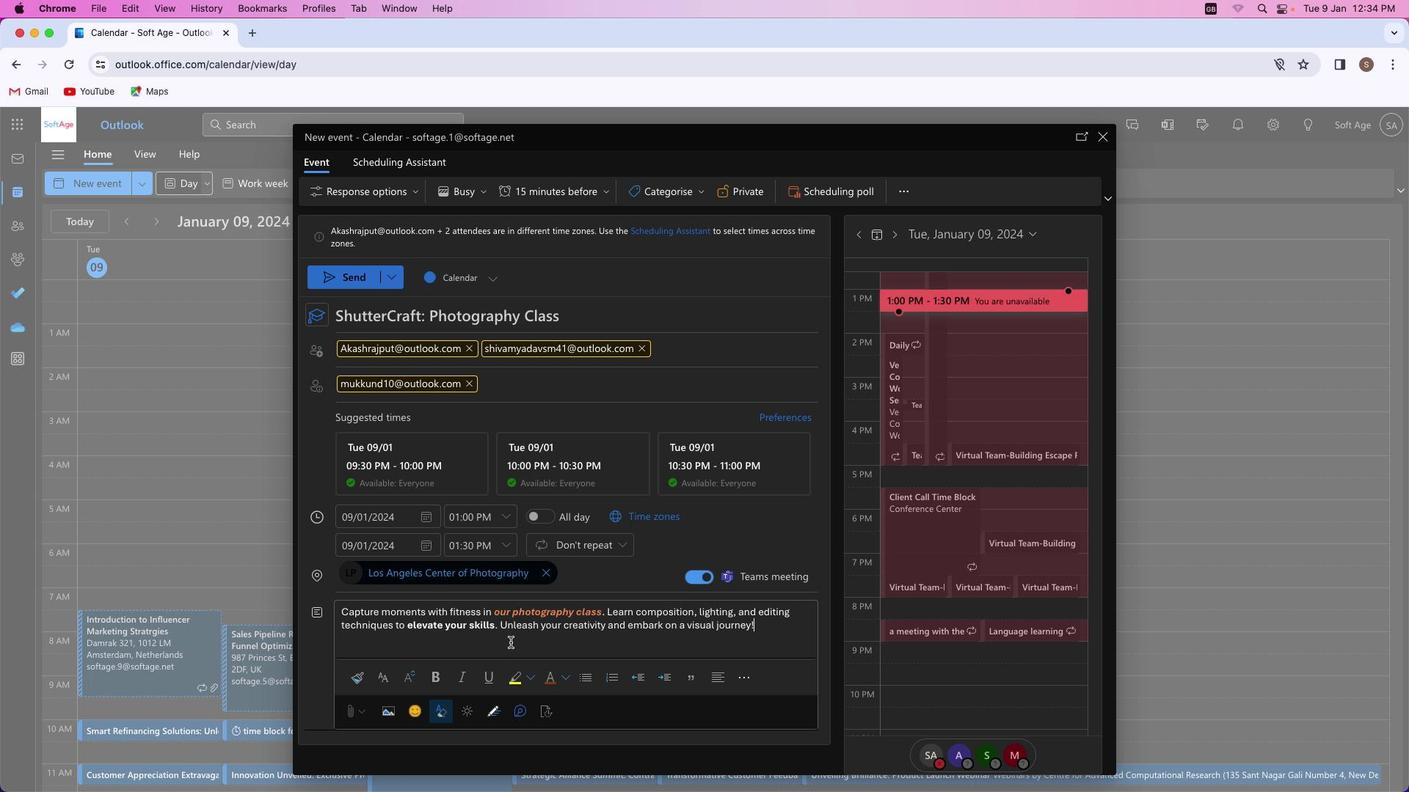 
Action: Mouse moved to (353, 276)
Screenshot: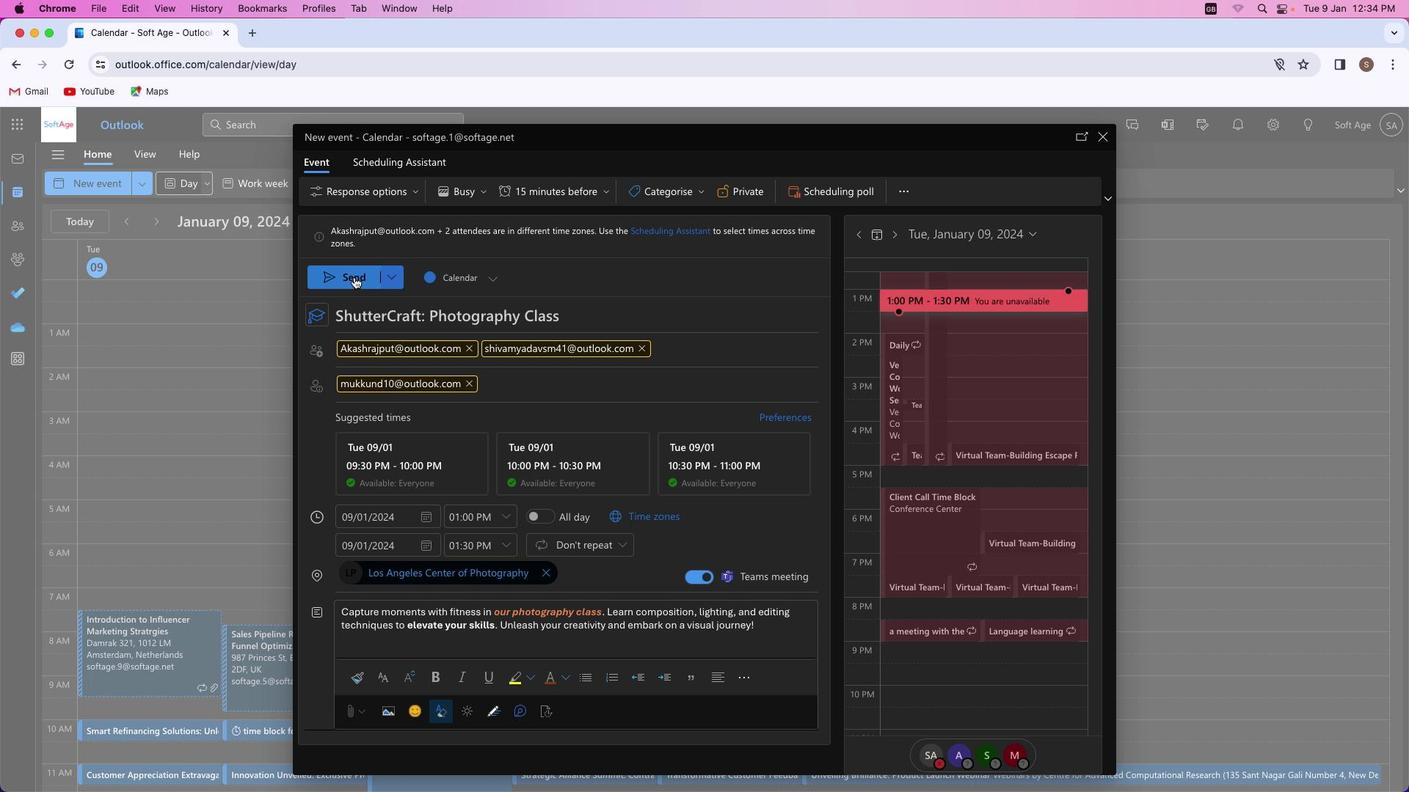 
Action: Mouse pressed left at (353, 276)
Screenshot: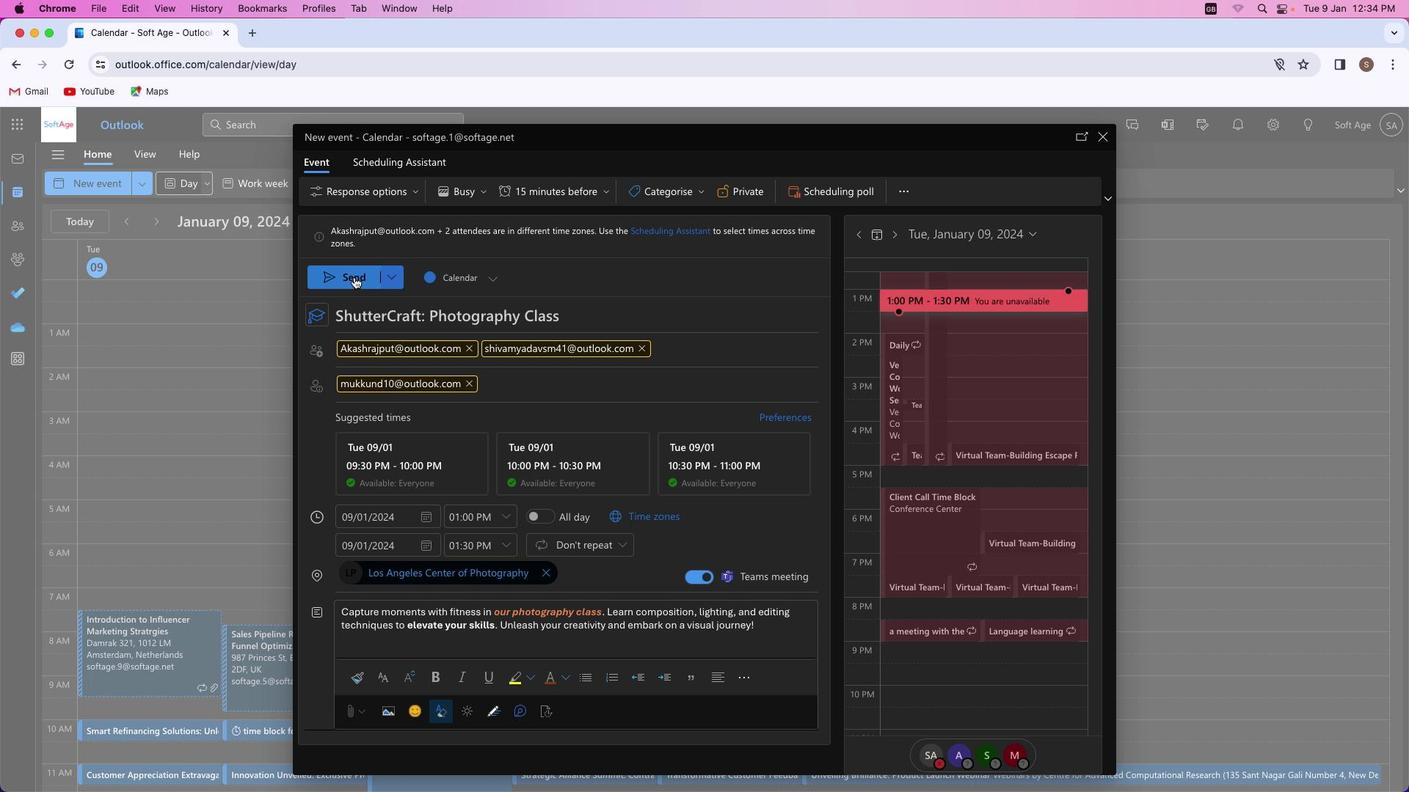 
Action: Mouse moved to (695, 551)
Screenshot: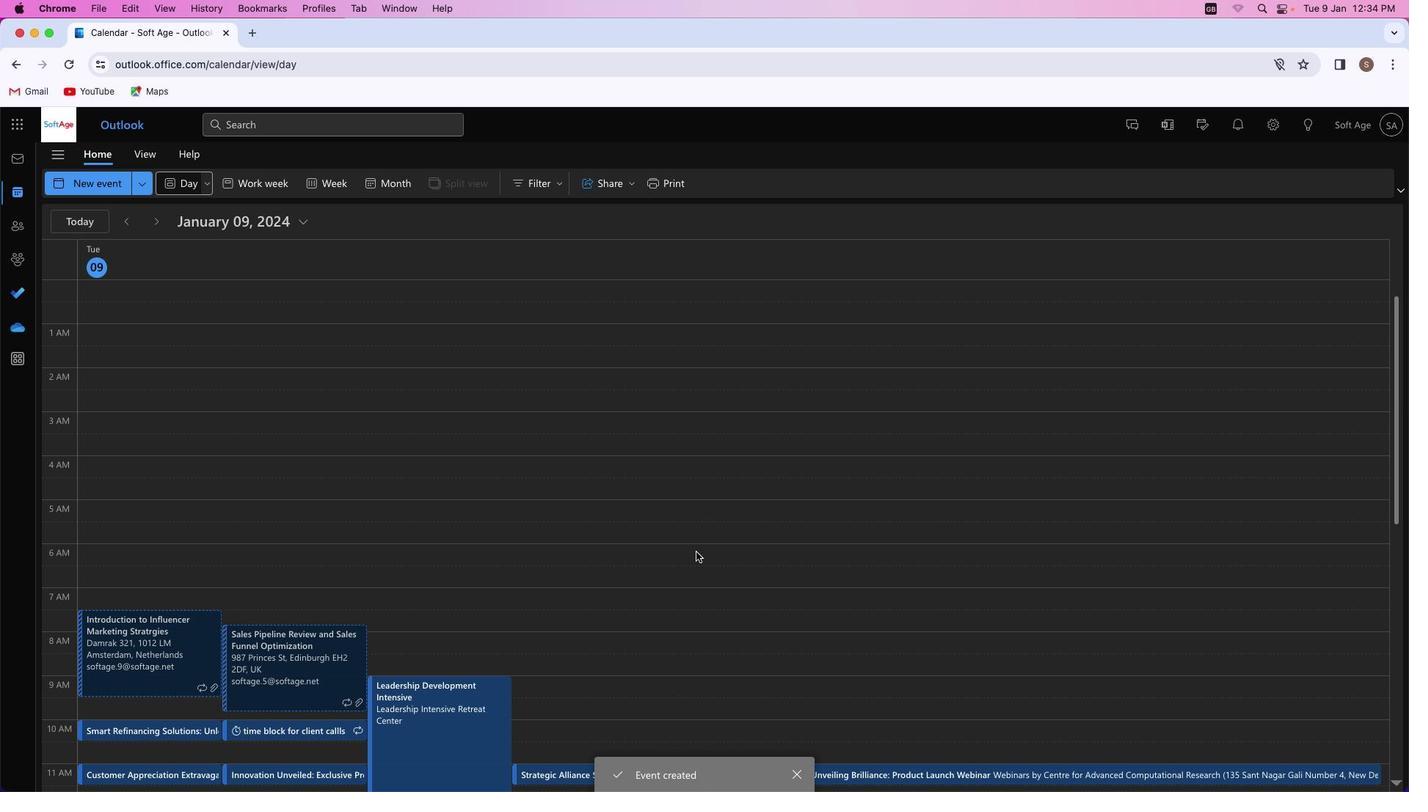 
